 Task: Check the percentage active listings of tub shower in the last 3 years.
Action: Mouse moved to (936, 207)
Screenshot: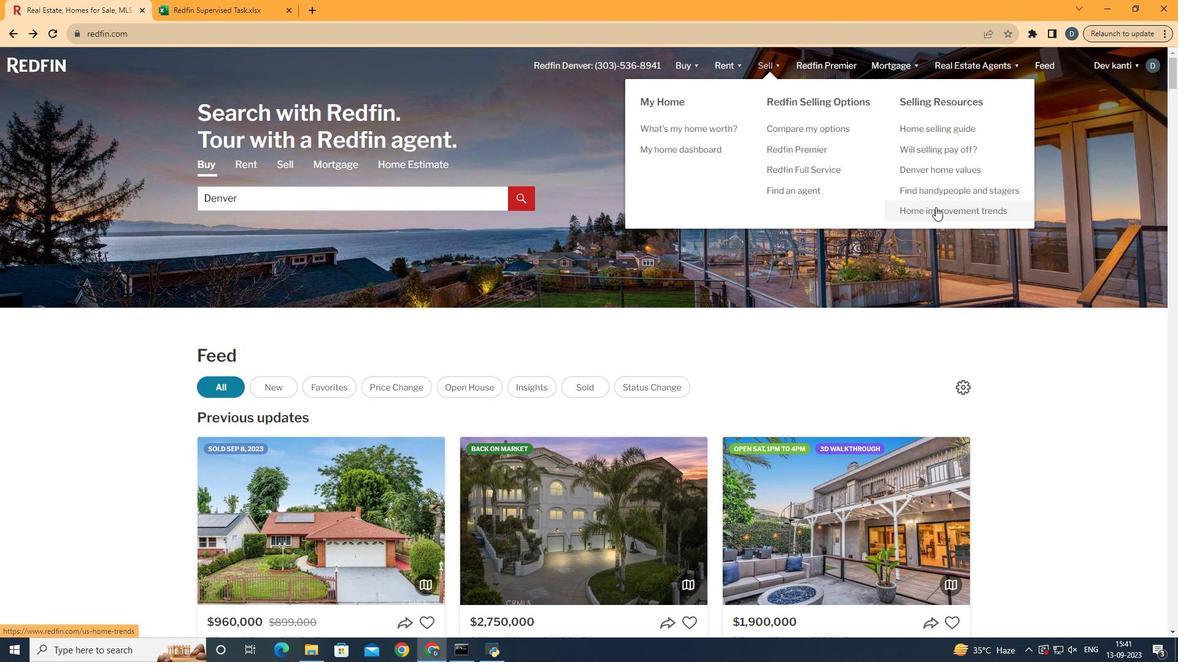 
Action: Mouse pressed left at (936, 207)
Screenshot: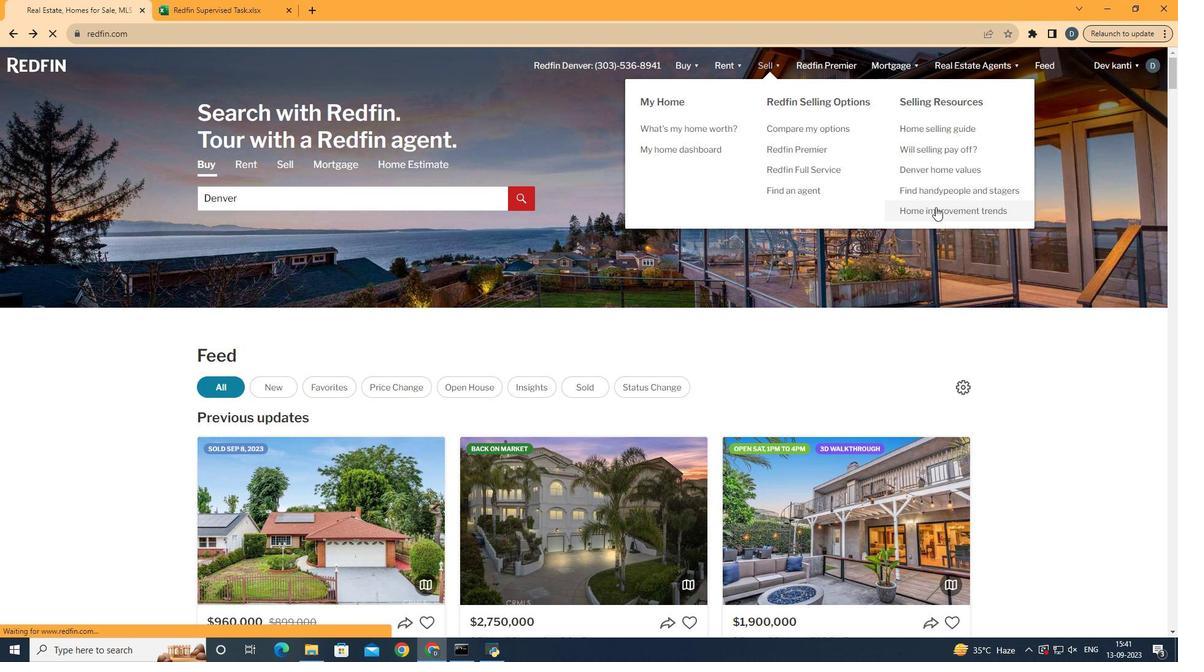 
Action: Mouse moved to (287, 233)
Screenshot: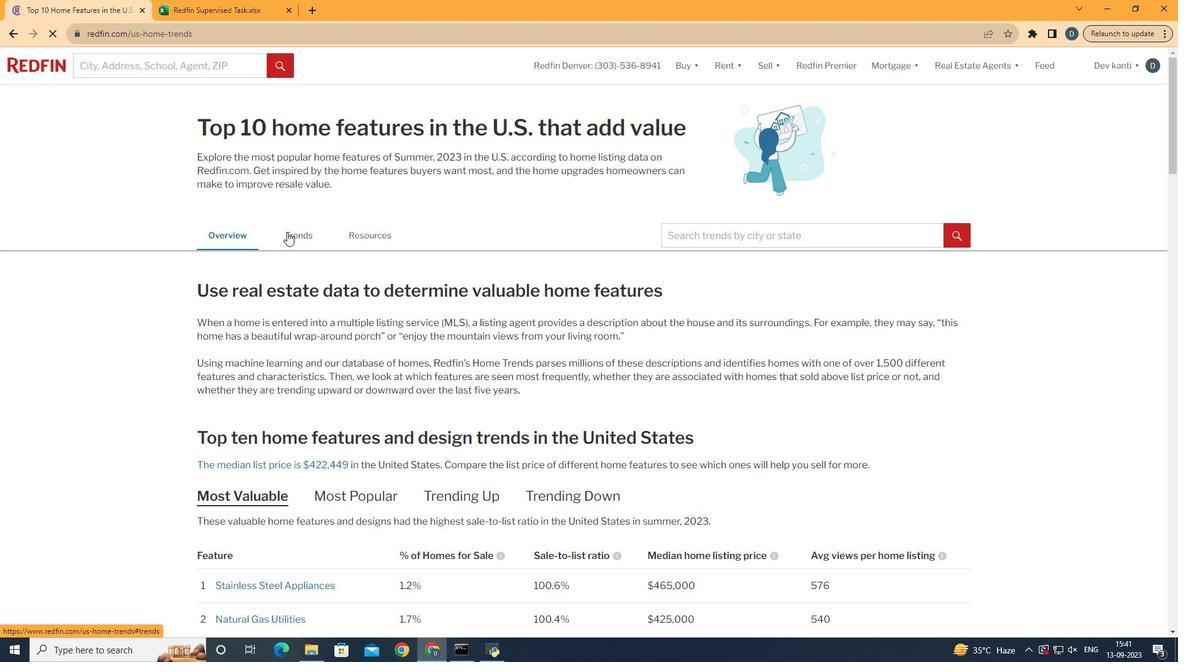 
Action: Mouse pressed left at (287, 233)
Screenshot: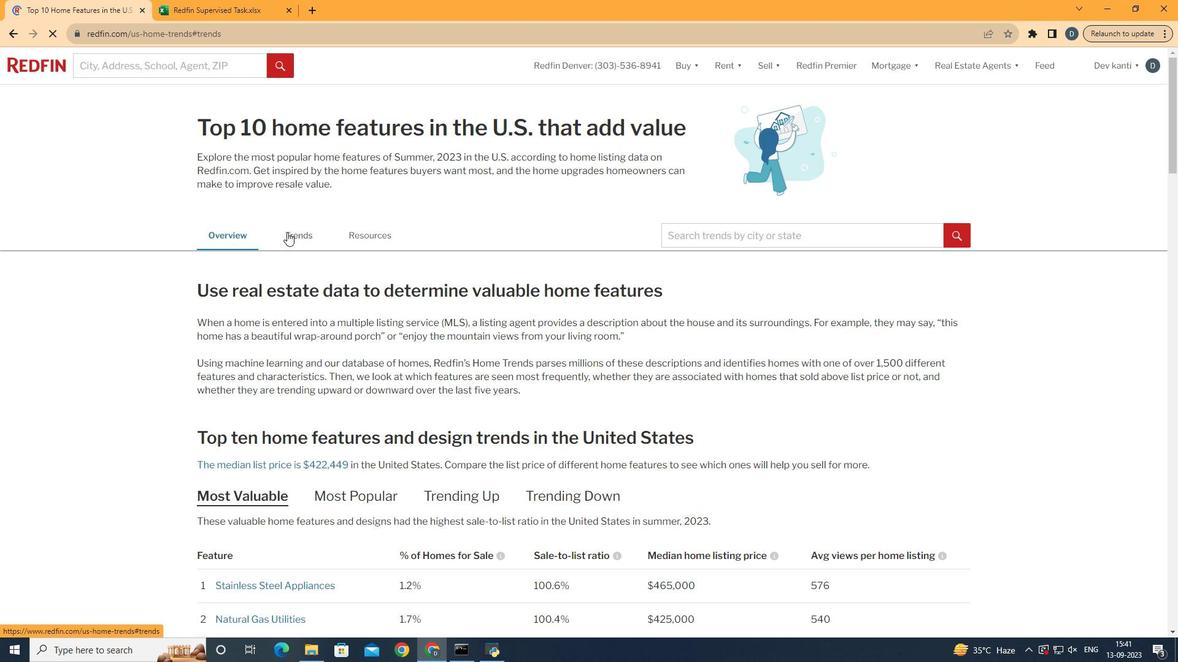 
Action: Mouse moved to (474, 331)
Screenshot: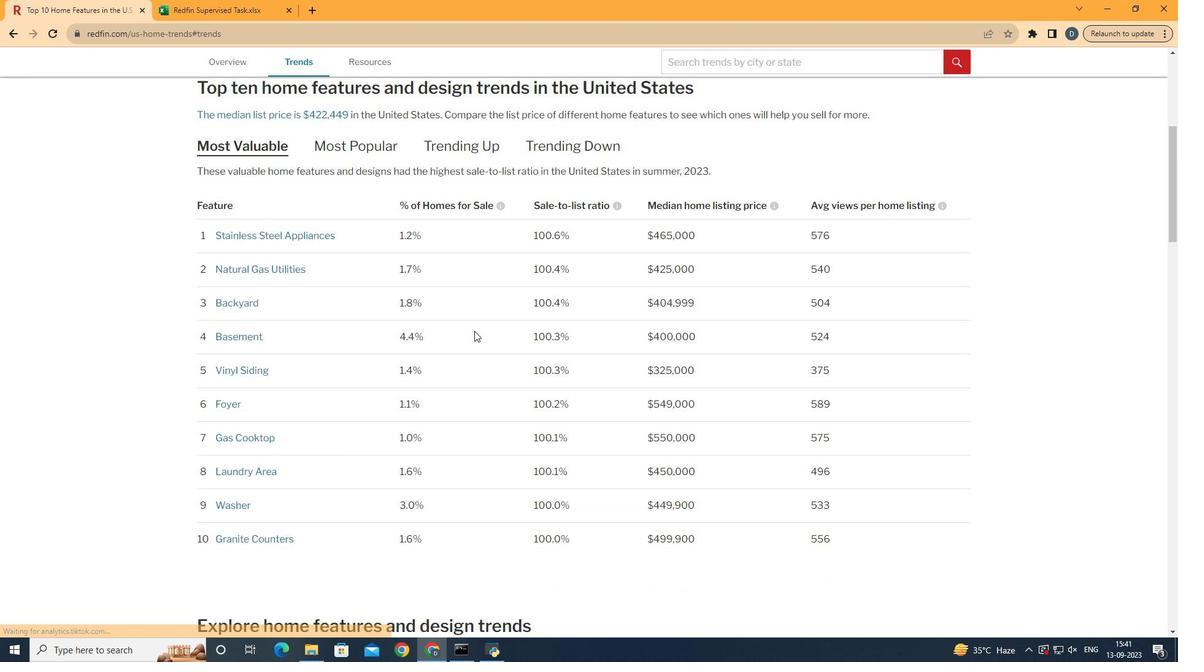 
Action: Mouse scrolled (474, 331) with delta (0, 0)
Screenshot: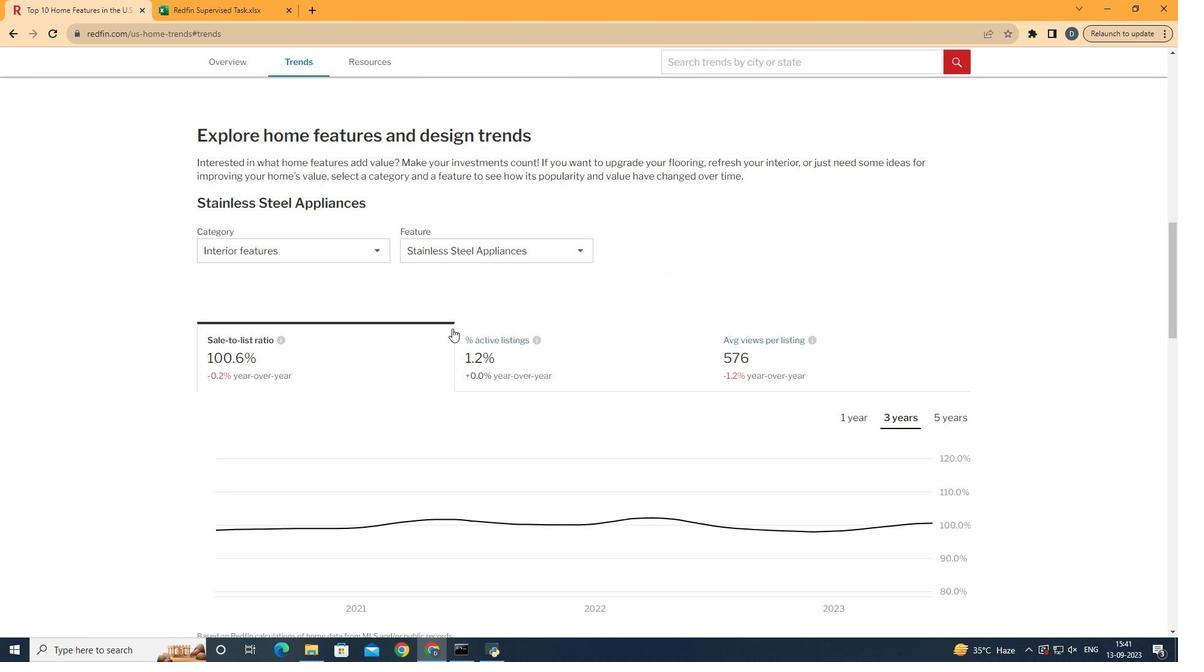 
Action: Mouse scrolled (474, 331) with delta (0, 0)
Screenshot: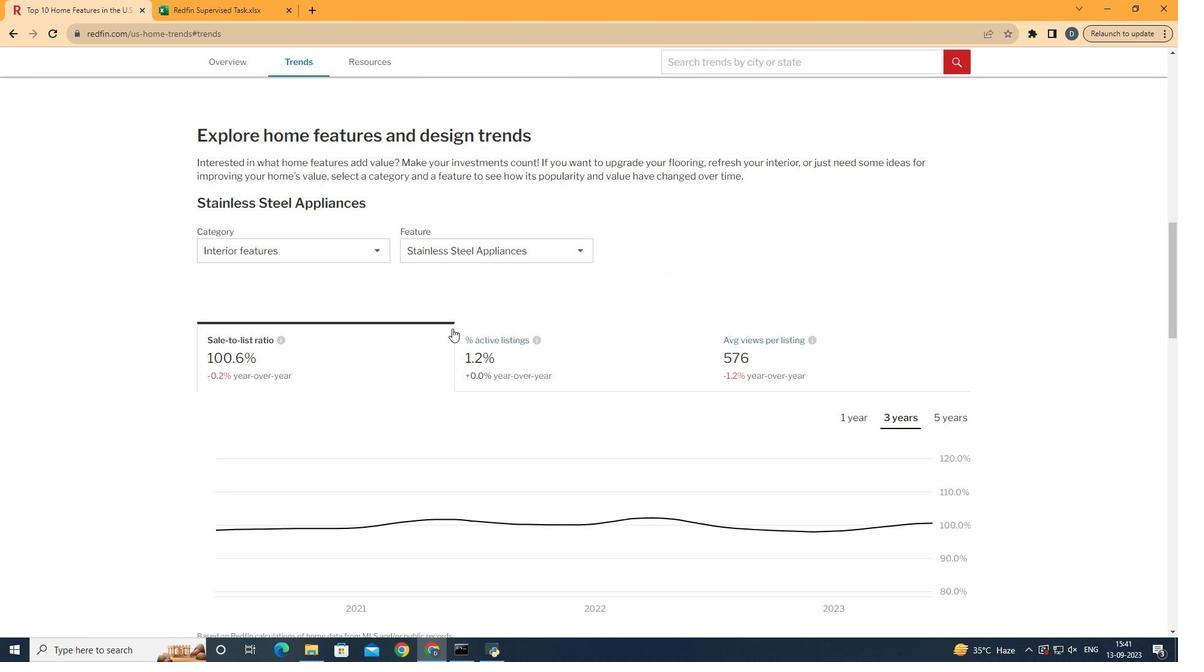 
Action: Mouse scrolled (474, 331) with delta (0, 0)
Screenshot: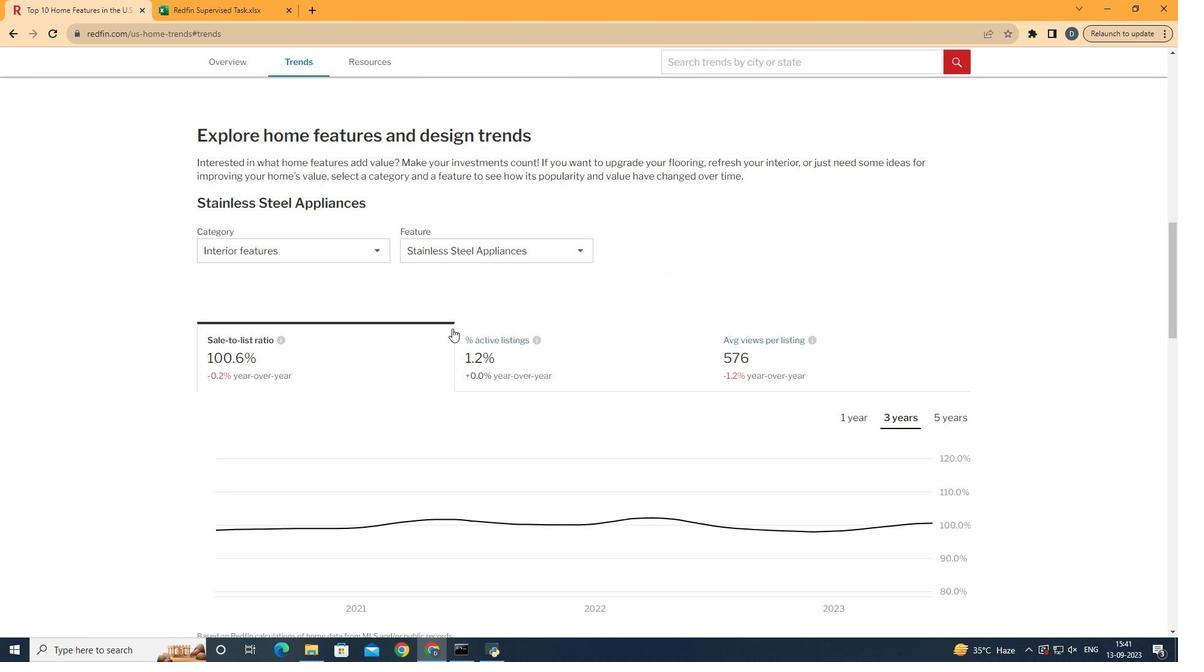 
Action: Mouse scrolled (474, 330) with delta (0, -1)
Screenshot: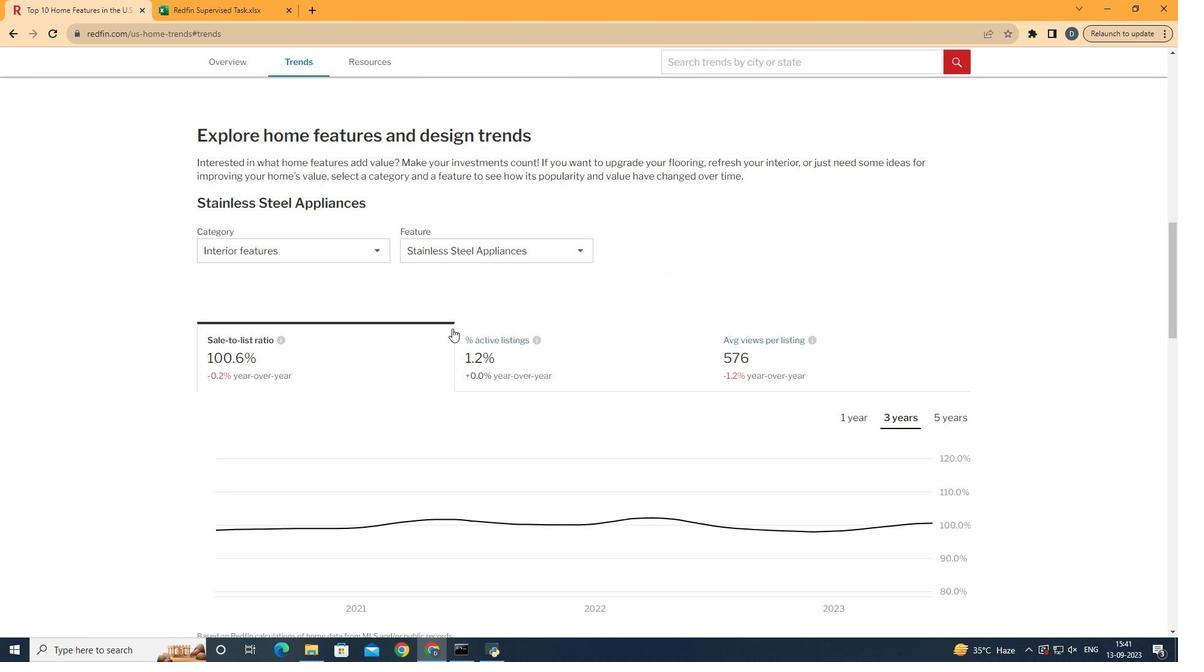 
Action: Mouse scrolled (474, 331) with delta (0, 0)
Screenshot: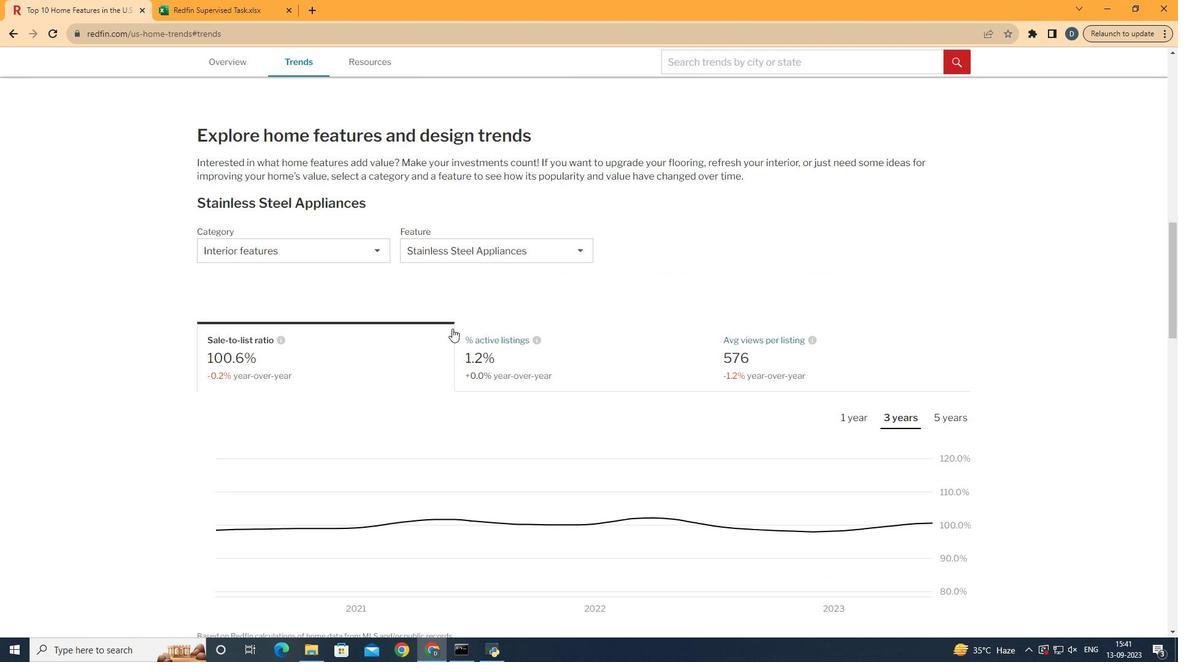 
Action: Mouse scrolled (474, 331) with delta (0, 0)
Screenshot: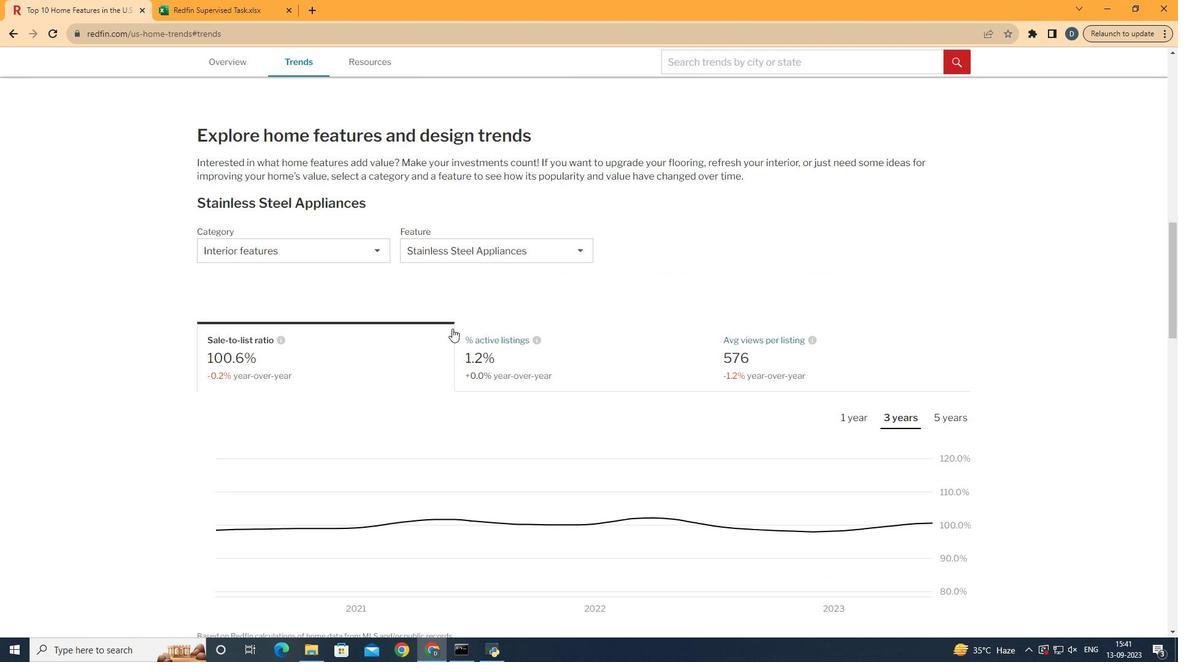 
Action: Mouse scrolled (474, 331) with delta (0, 0)
Screenshot: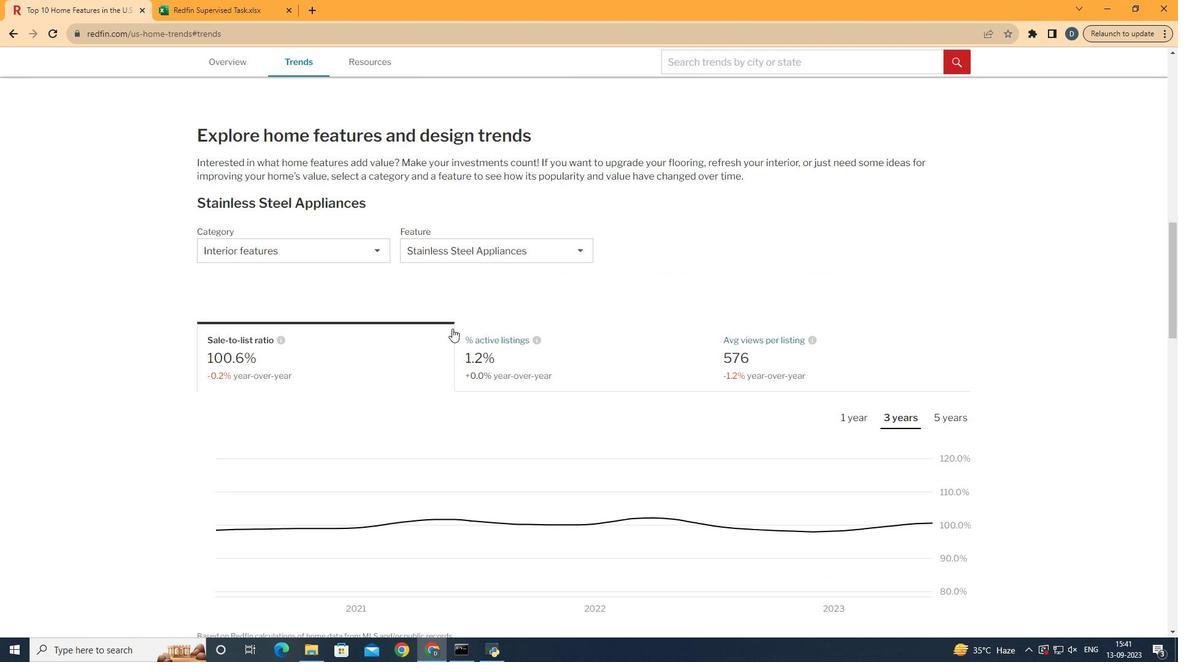 
Action: Mouse moved to (324, 257)
Screenshot: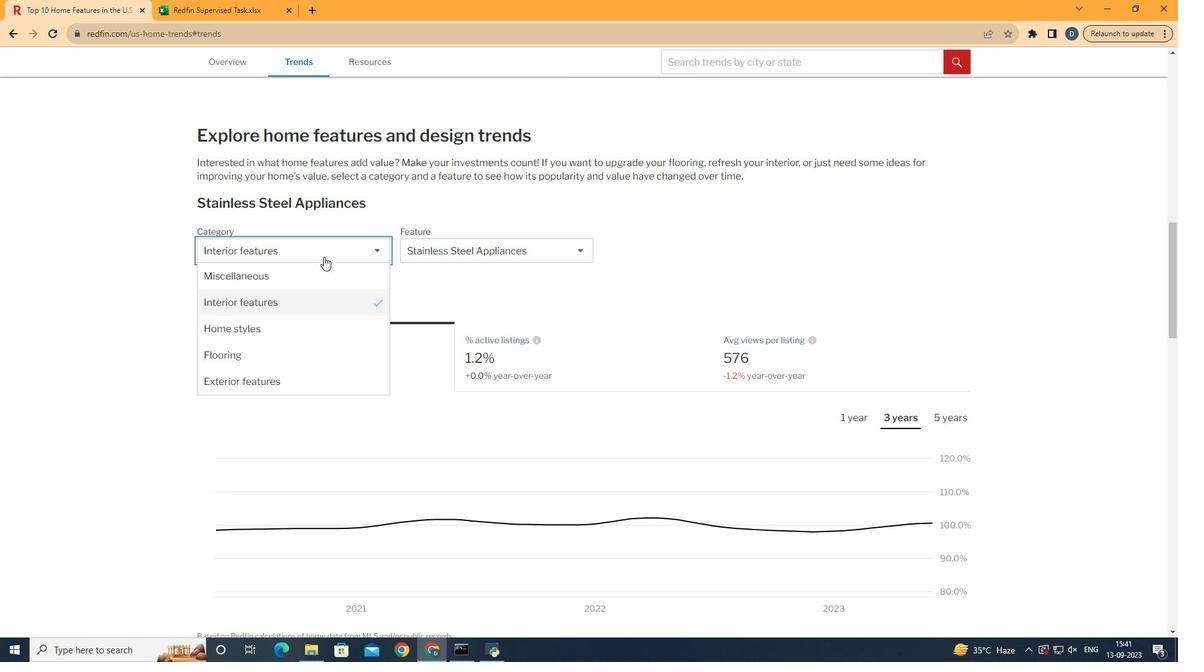 
Action: Mouse pressed left at (324, 257)
Screenshot: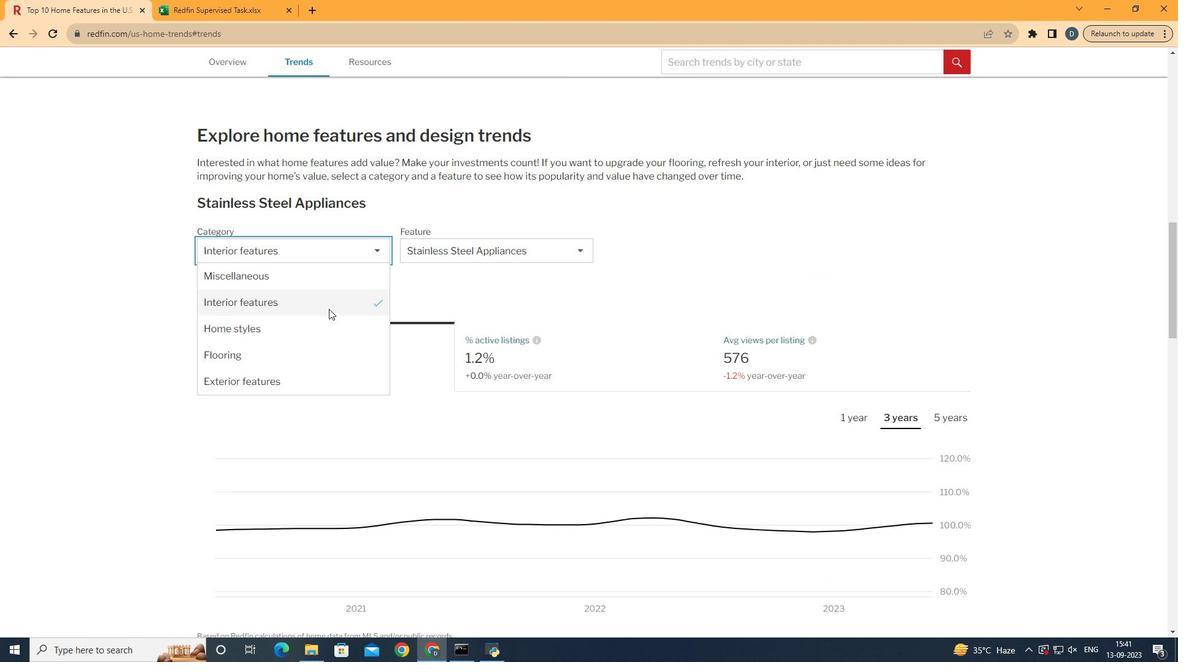 
Action: Mouse moved to (332, 317)
Screenshot: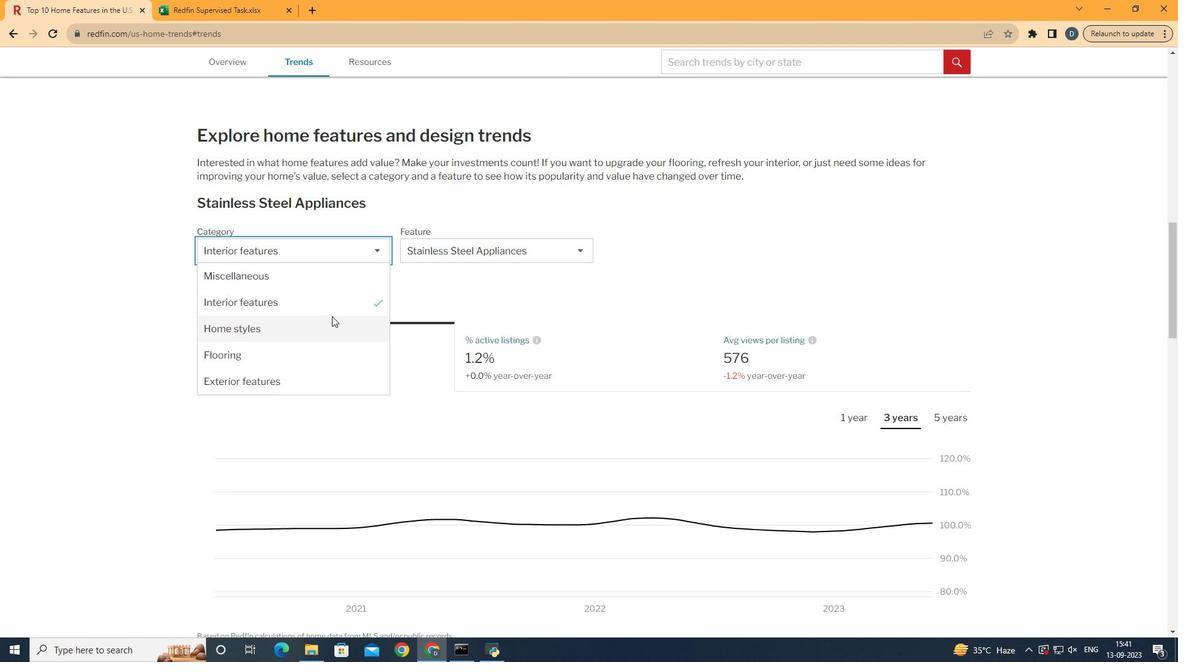 
Action: Mouse pressed left at (332, 317)
Screenshot: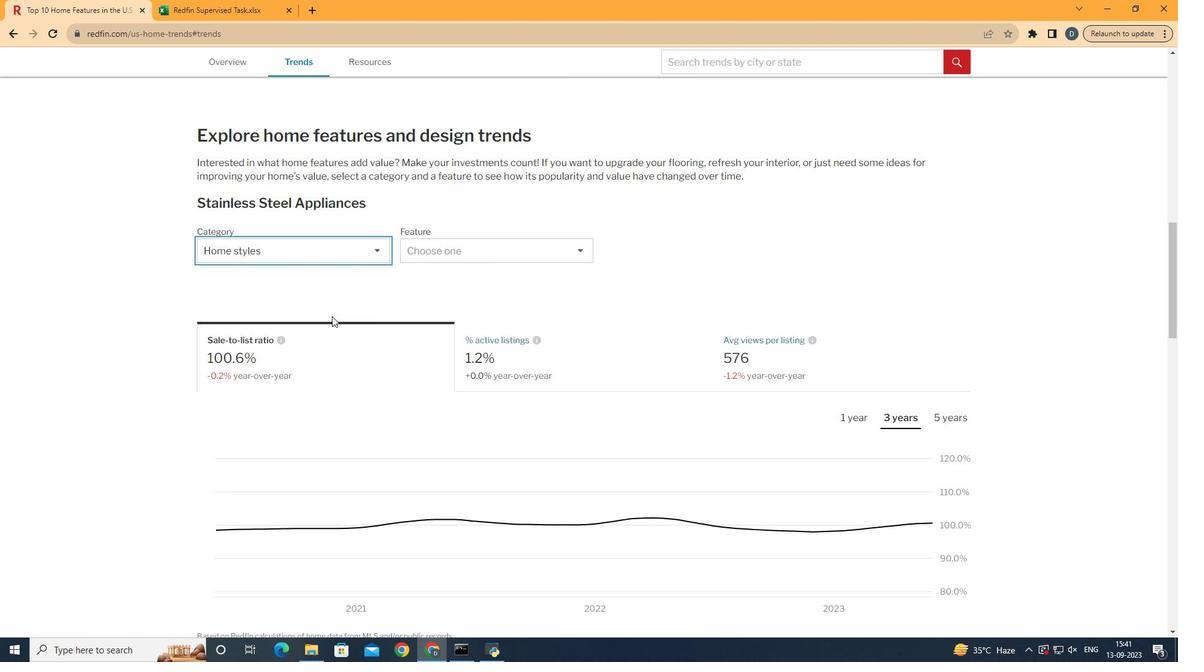 
Action: Mouse moved to (347, 250)
Screenshot: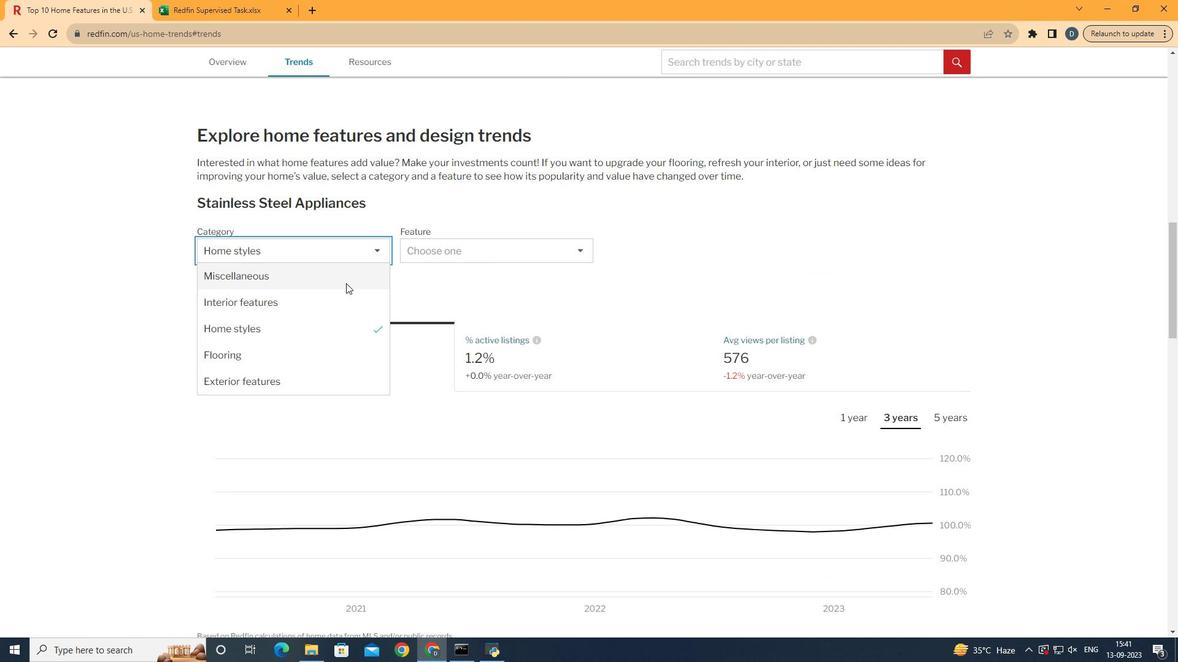 
Action: Mouse pressed left at (347, 250)
Screenshot: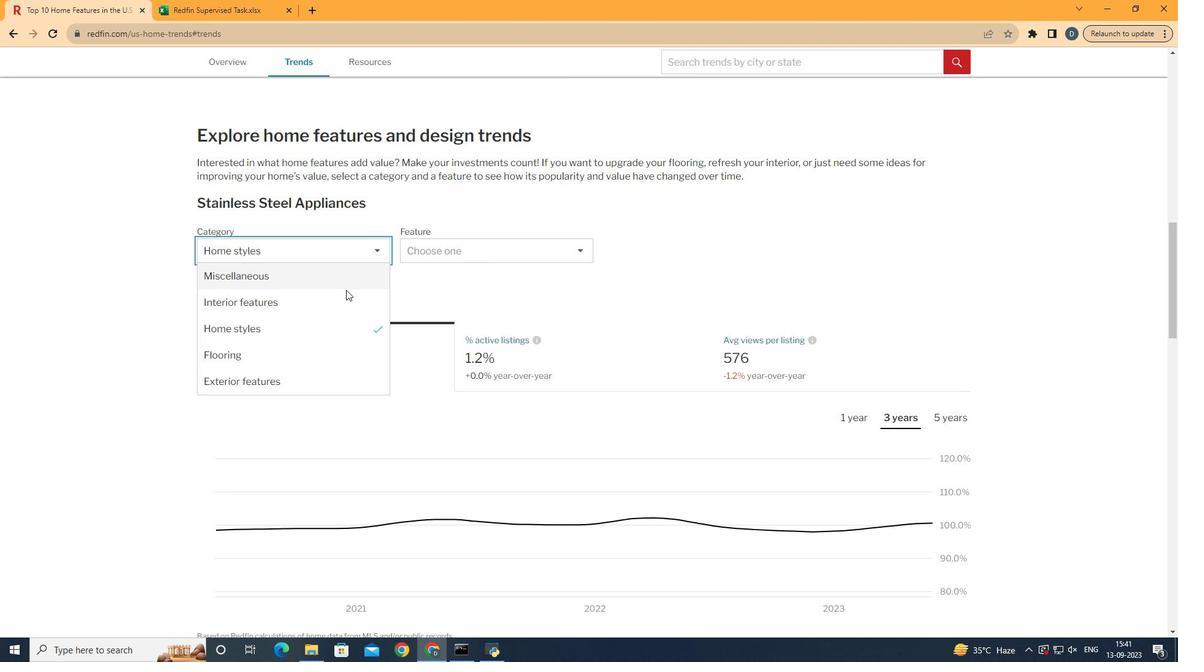 
Action: Mouse moved to (346, 292)
Screenshot: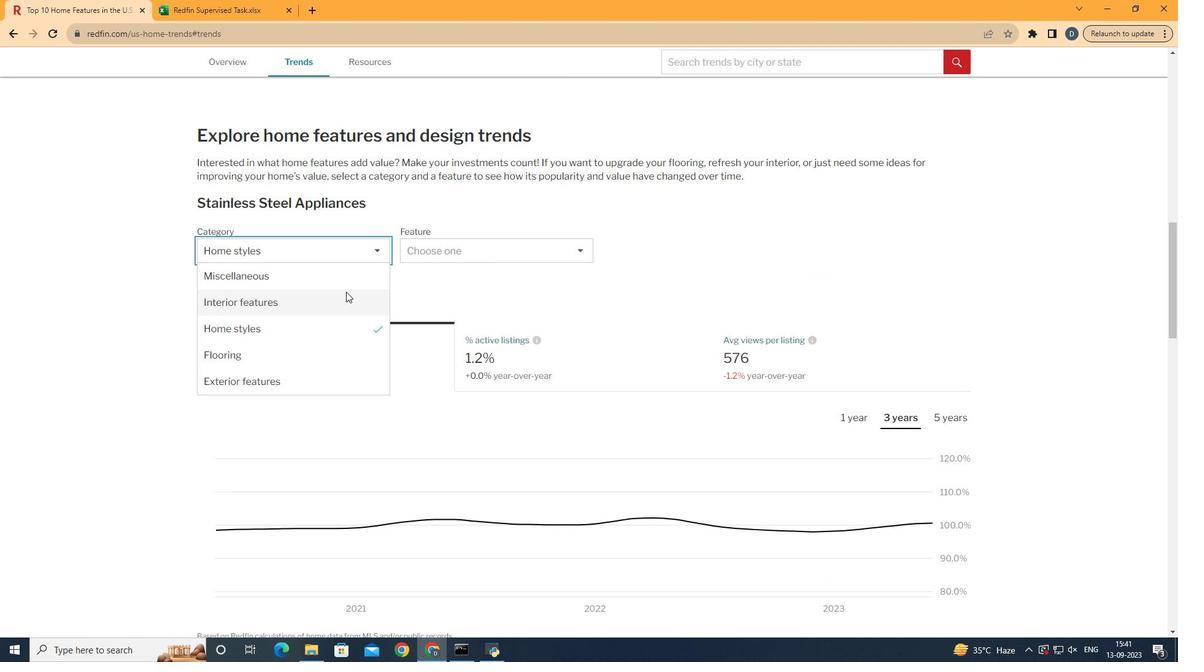 
Action: Mouse pressed left at (346, 292)
Screenshot: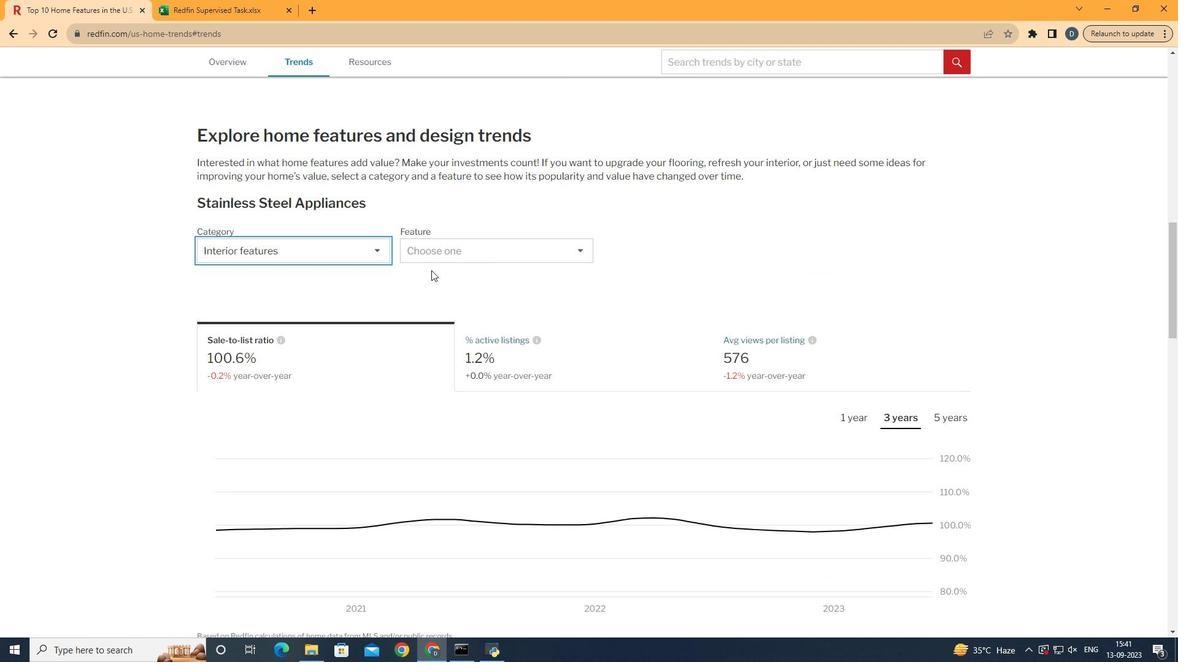 
Action: Mouse moved to (526, 239)
Screenshot: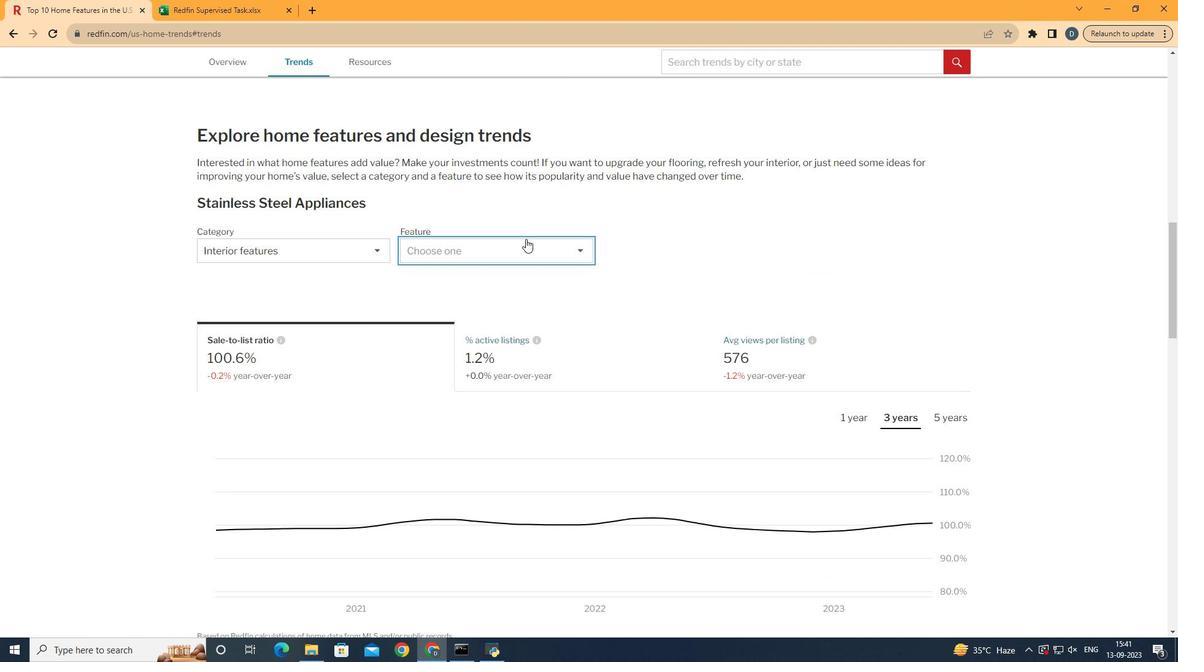 
Action: Mouse pressed left at (526, 239)
Screenshot: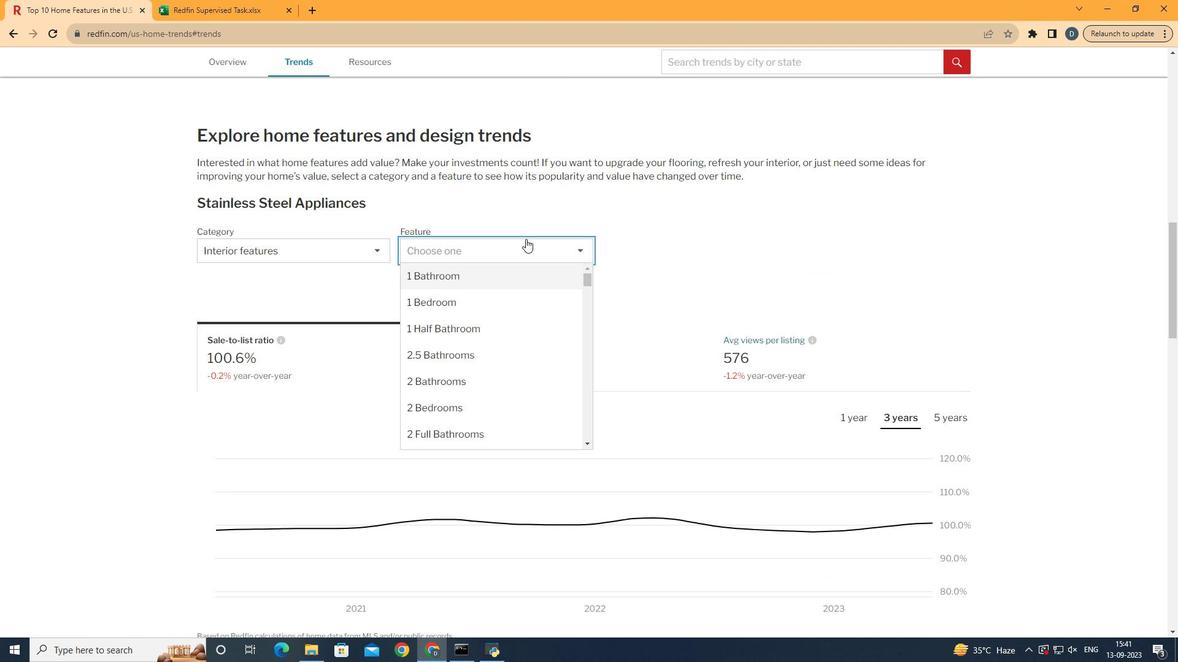 
Action: Mouse moved to (539, 342)
Screenshot: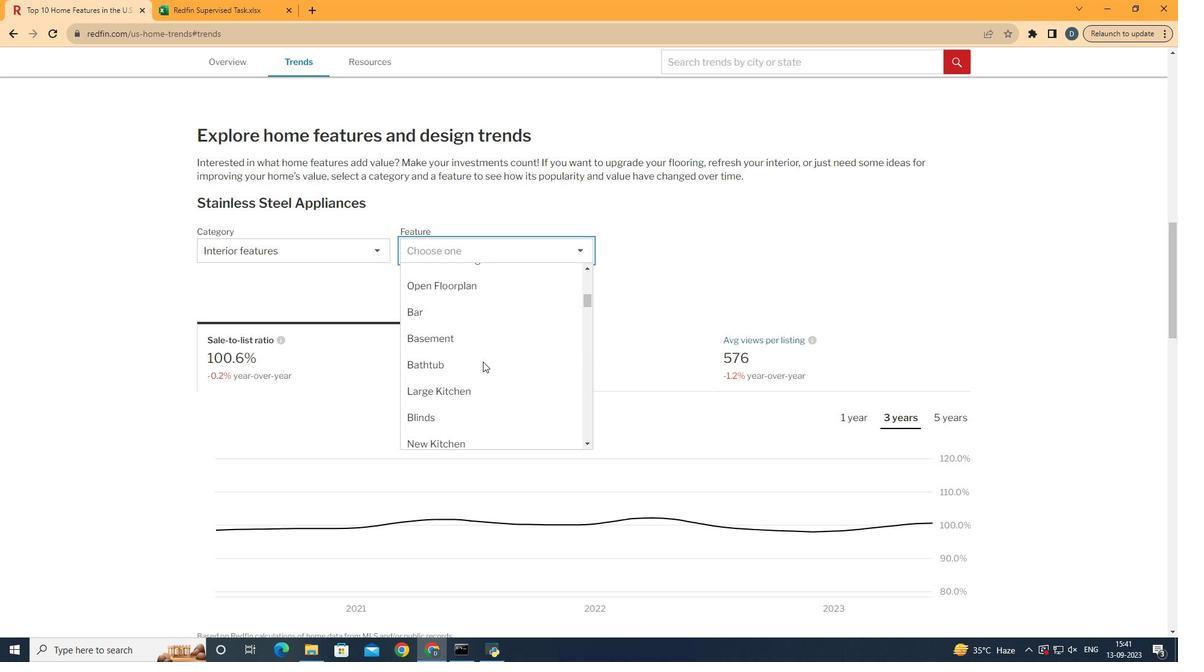 
Action: Mouse scrolled (539, 342) with delta (0, 0)
Screenshot: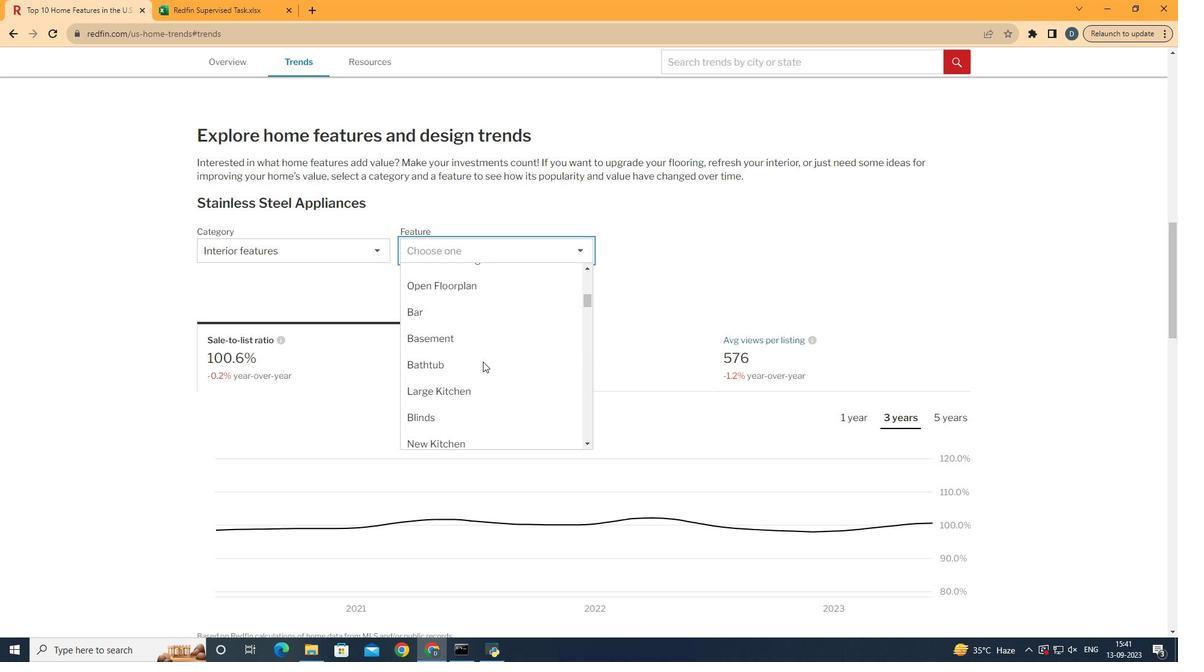 
Action: Mouse moved to (536, 344)
Screenshot: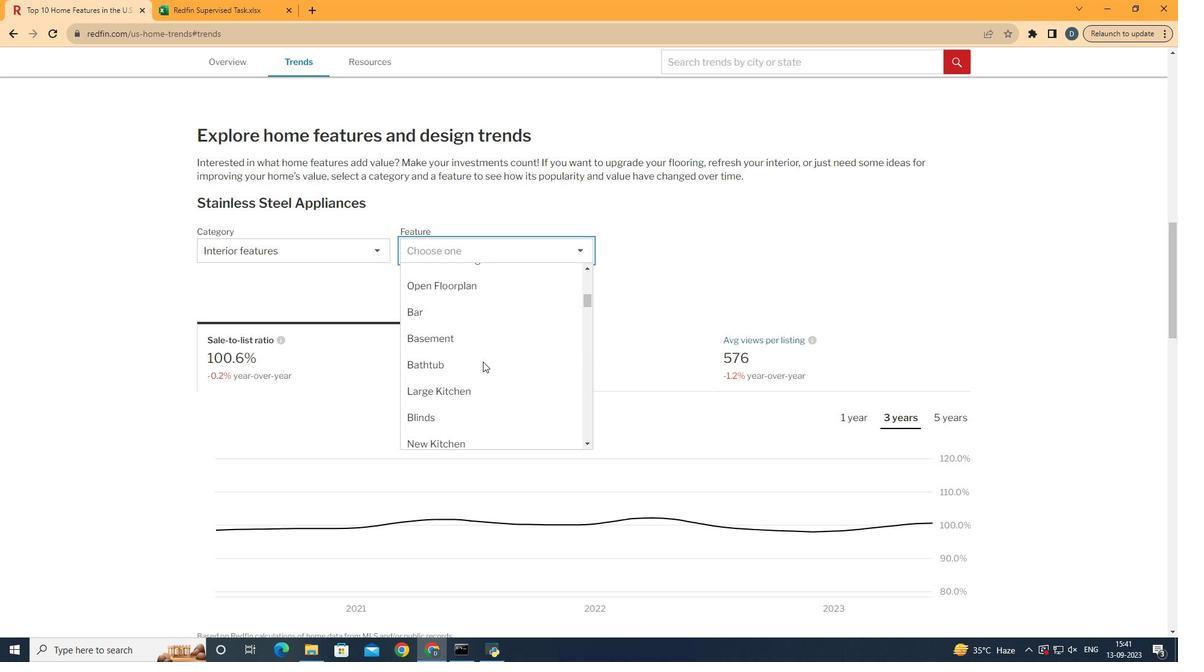 
Action: Mouse scrolled (536, 344) with delta (0, 0)
Screenshot: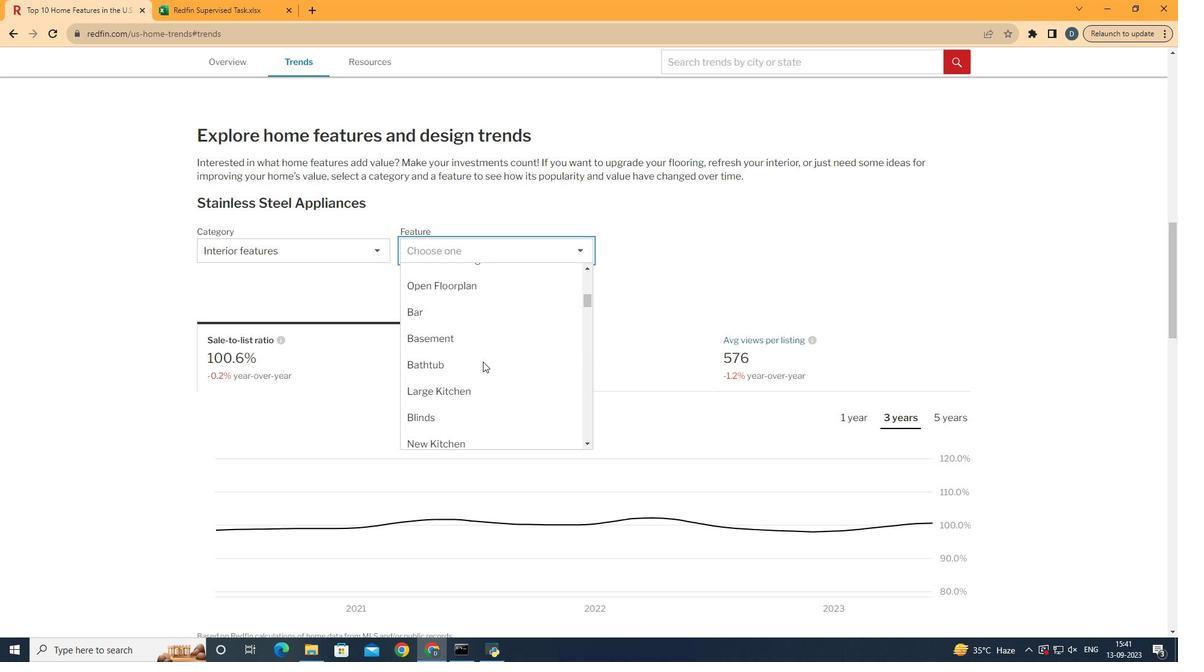 
Action: Mouse moved to (519, 351)
Screenshot: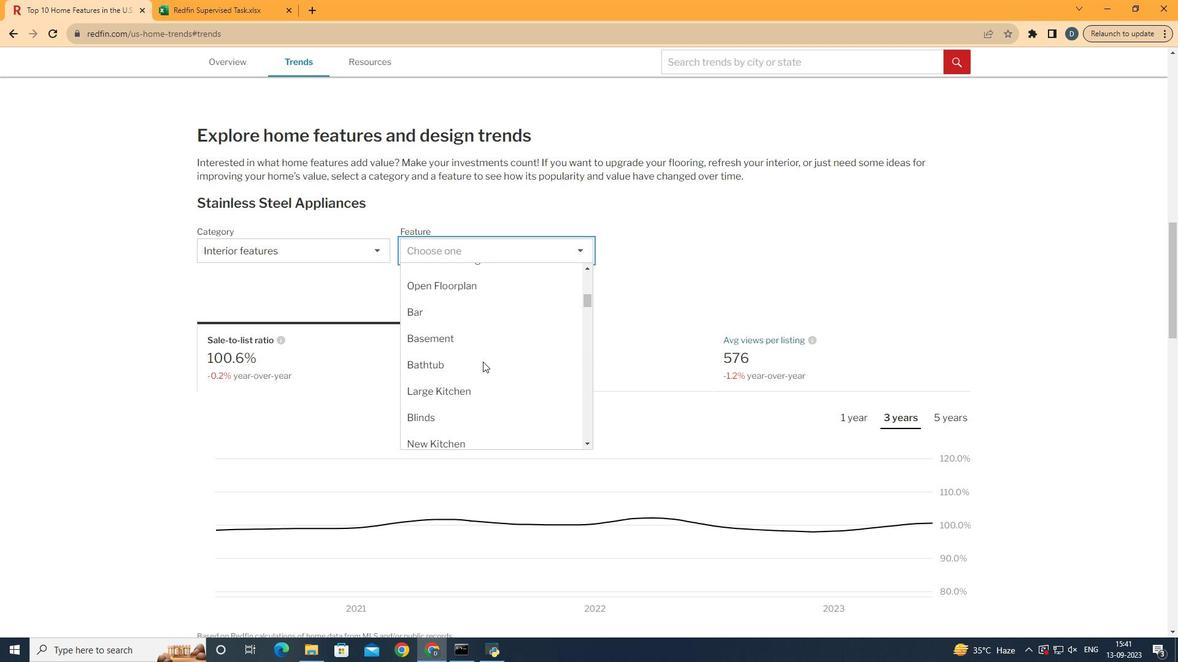 
Action: Mouse scrolled (519, 350) with delta (0, 0)
Screenshot: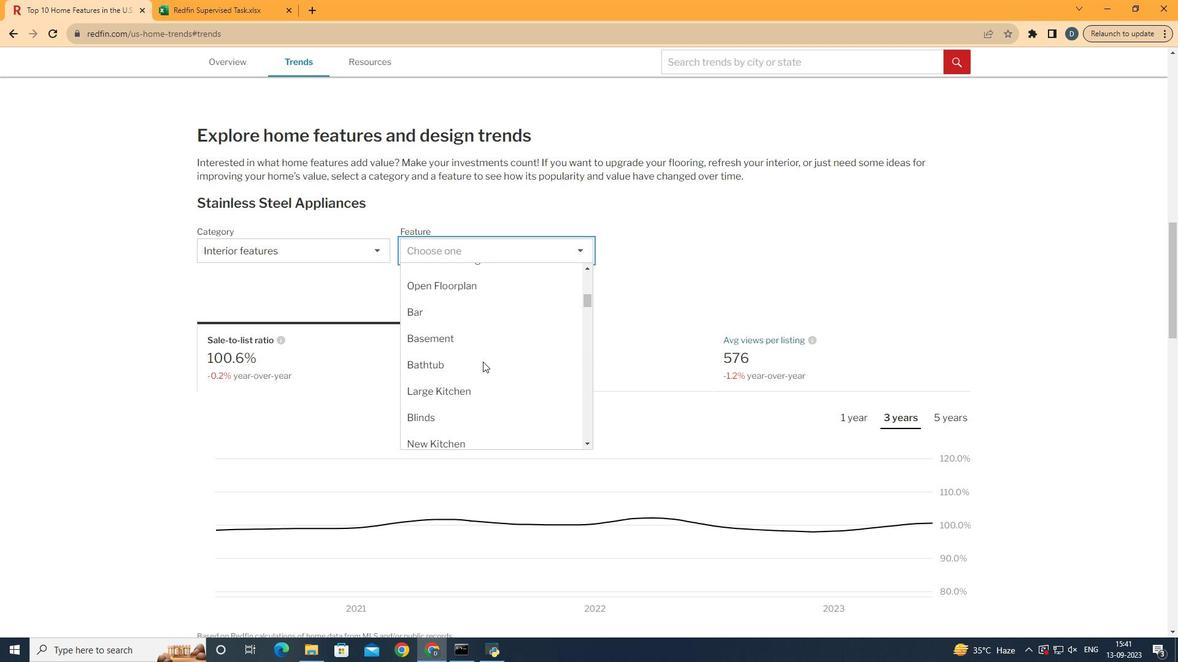 
Action: Mouse moved to (507, 355)
Screenshot: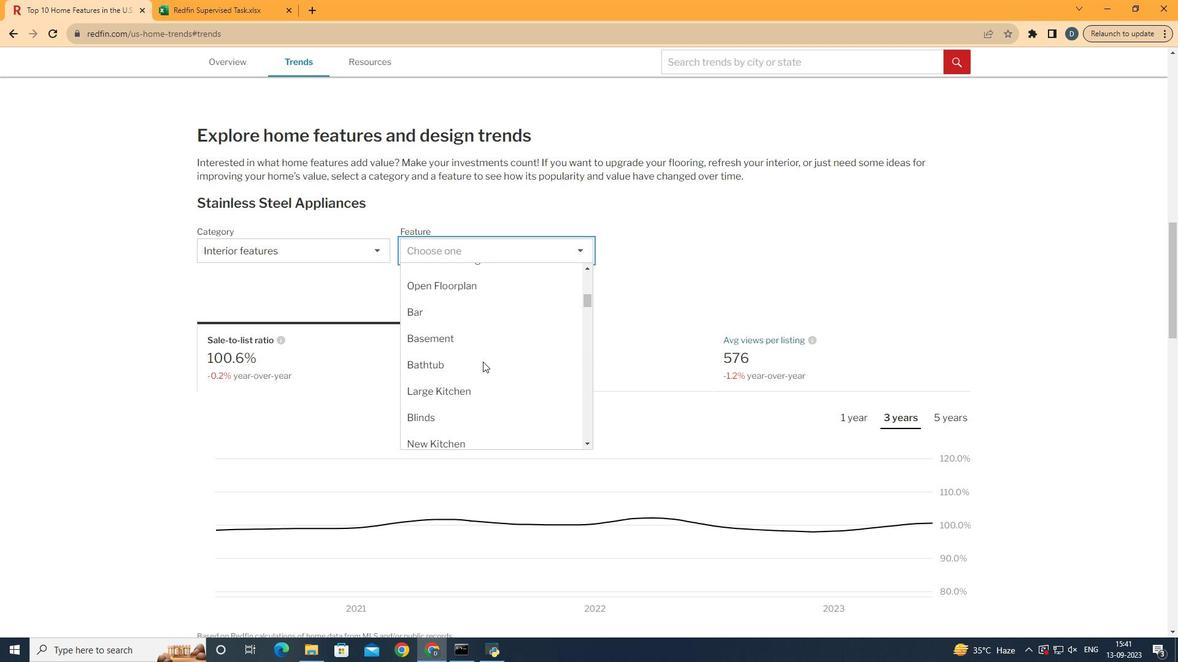 
Action: Mouse scrolled (507, 355) with delta (0, 0)
Screenshot: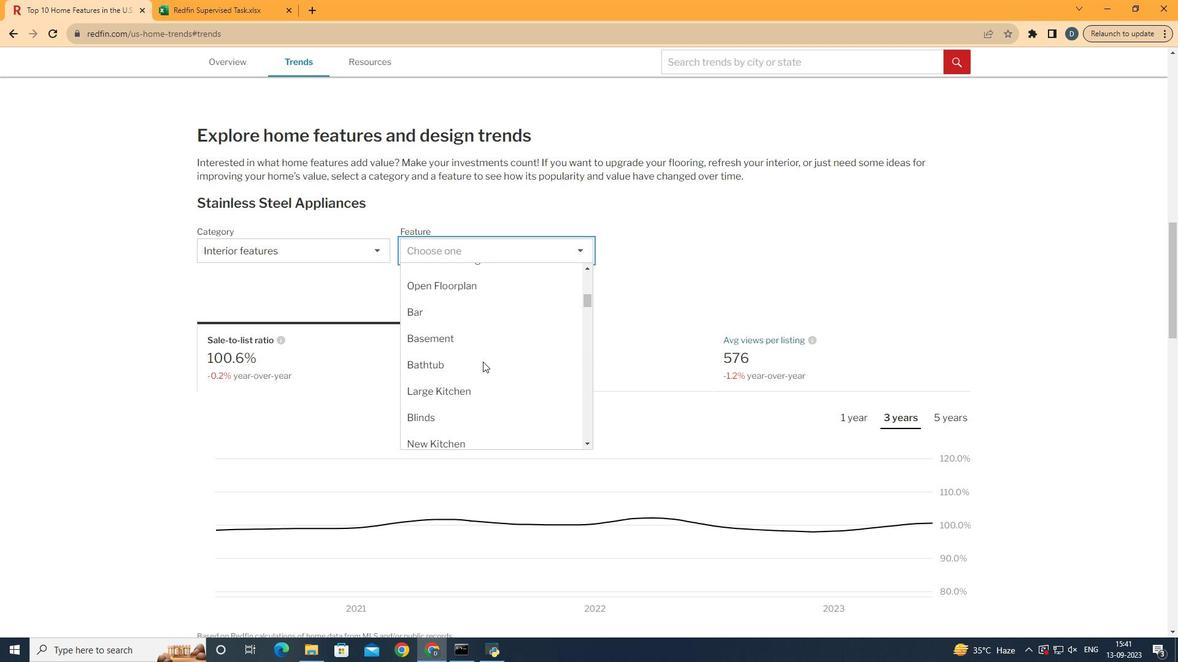 
Action: Mouse moved to (493, 359)
Screenshot: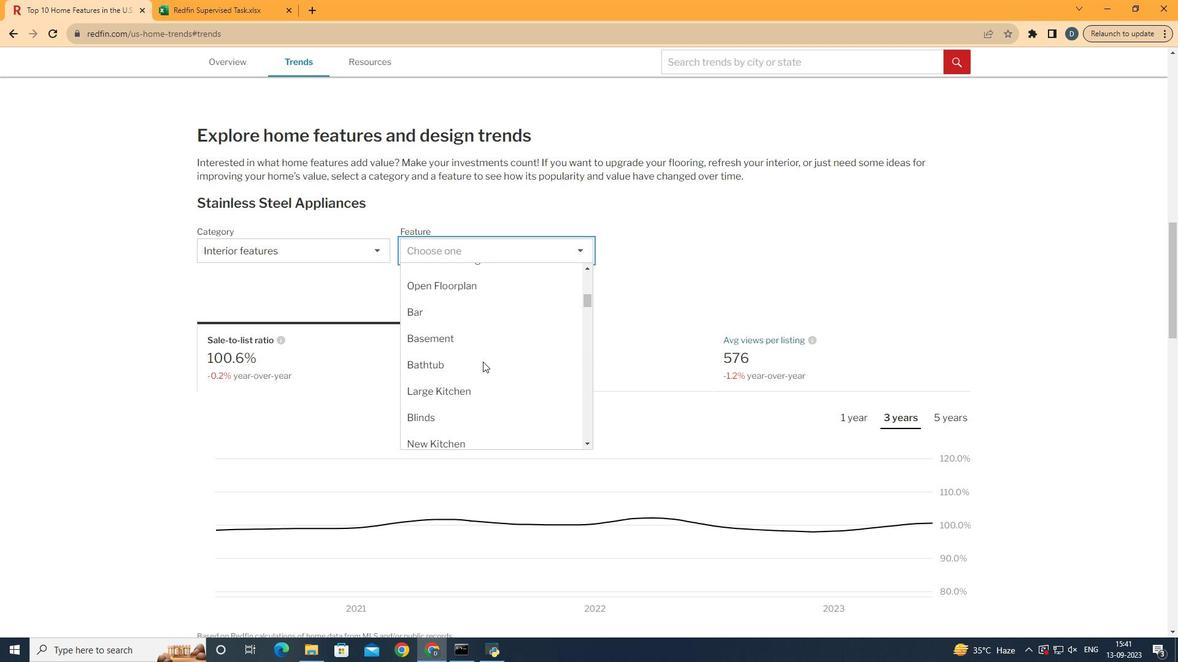 
Action: Mouse scrolled (493, 358) with delta (0, 0)
Screenshot: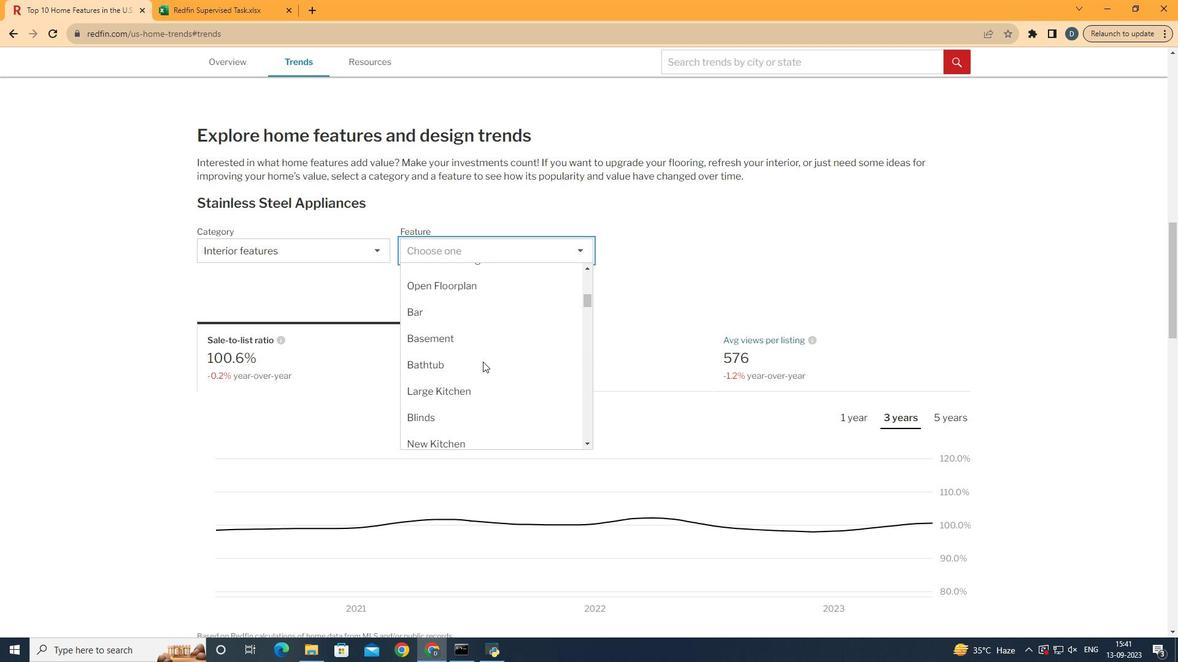 
Action: Mouse moved to (483, 362)
Screenshot: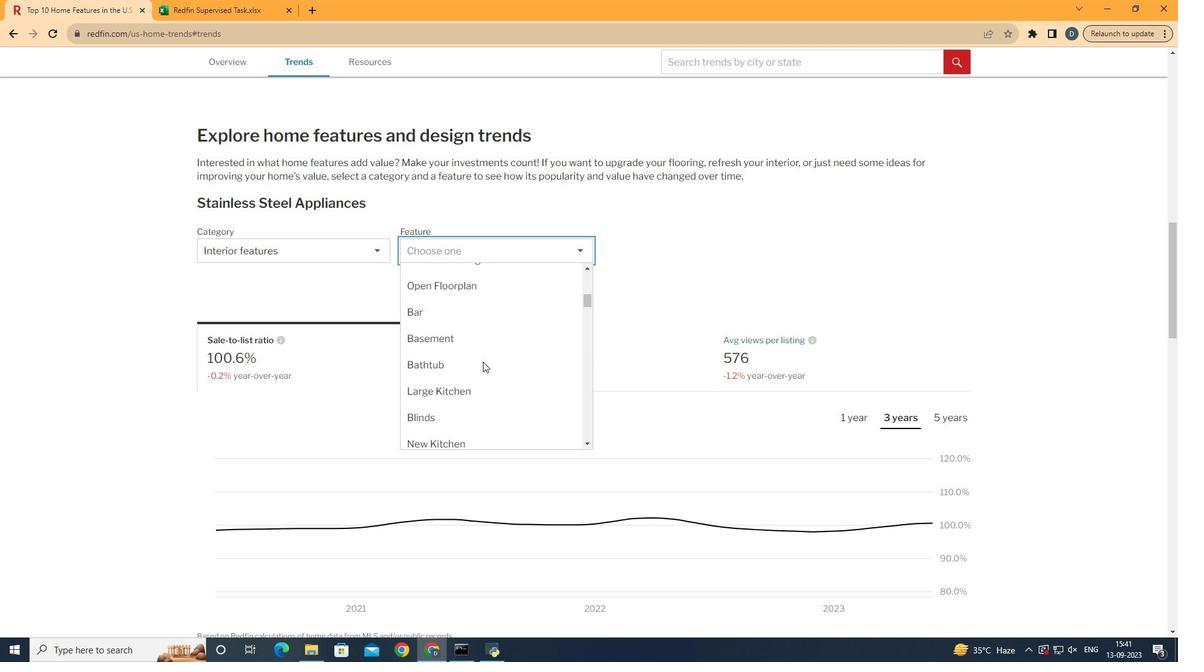 
Action: Mouse scrolled (483, 362) with delta (0, 0)
Screenshot: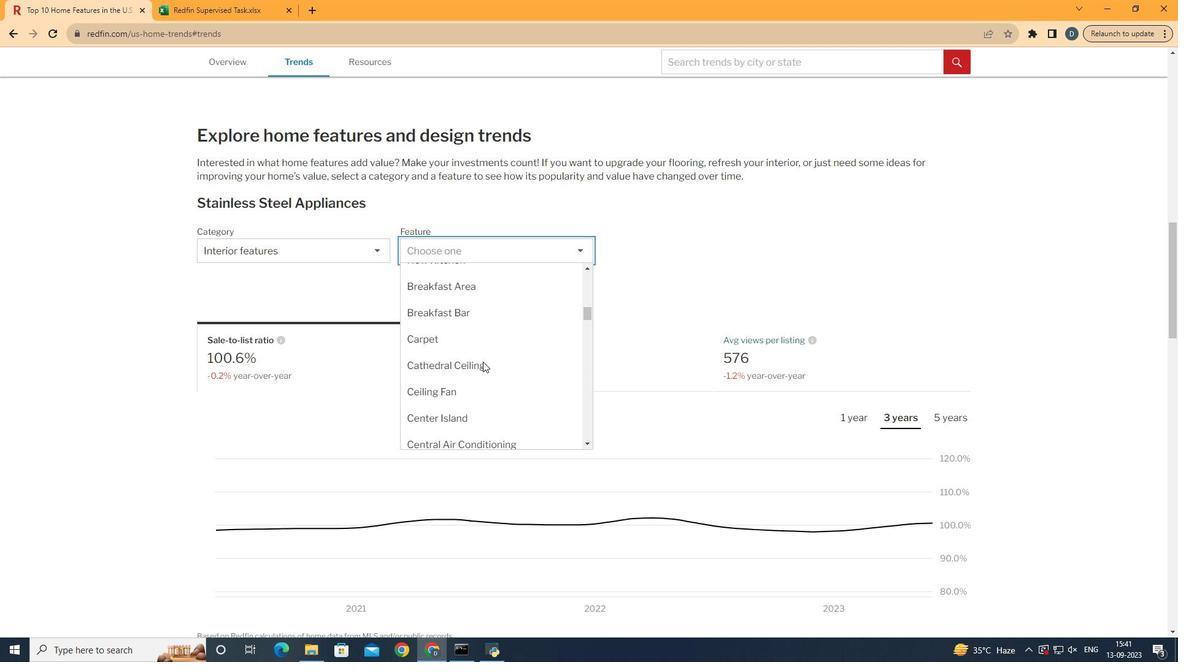 
Action: Mouse scrolled (483, 362) with delta (0, 0)
Screenshot: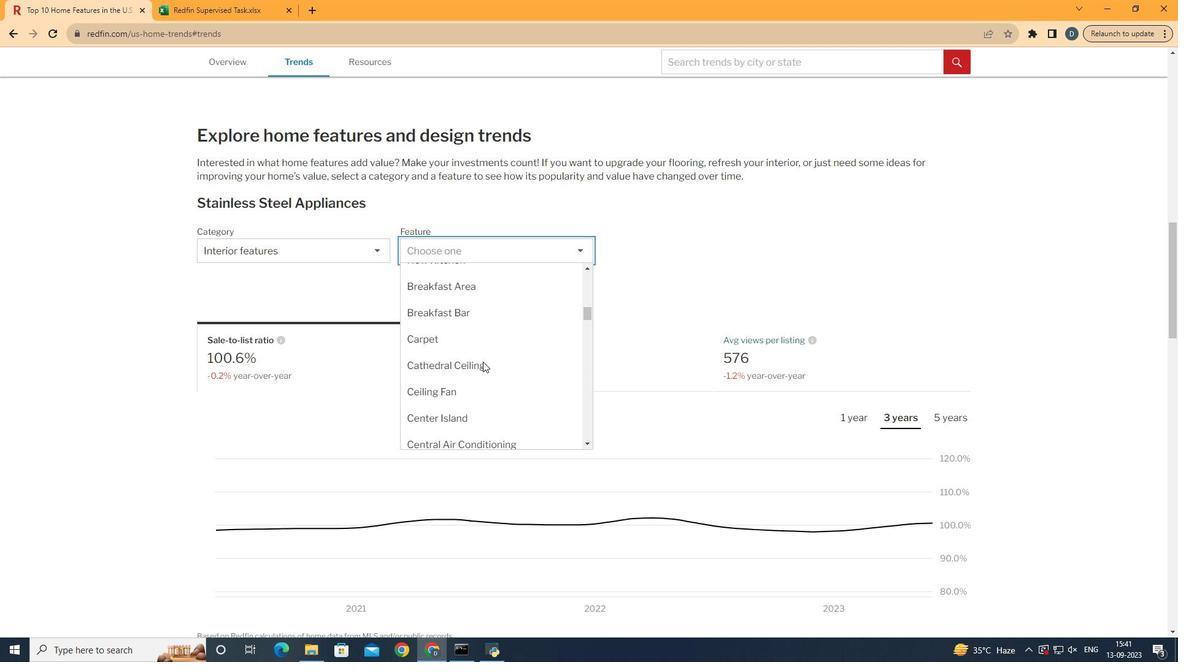 
Action: Mouse scrolled (483, 362) with delta (0, 0)
Screenshot: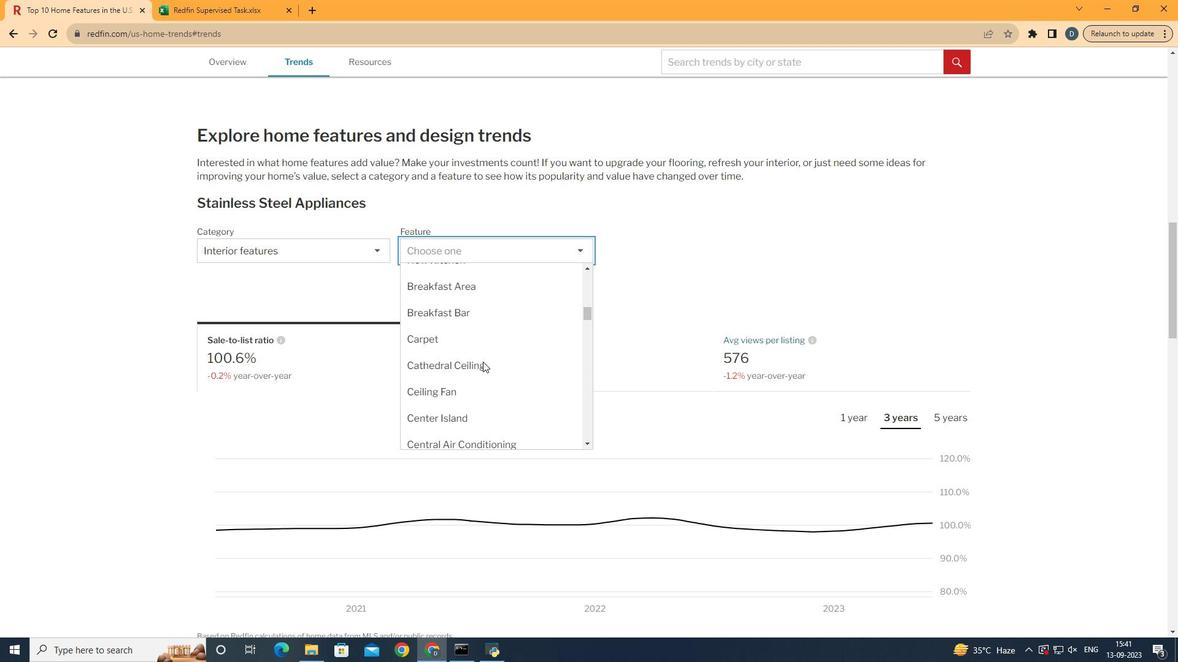 
Action: Mouse scrolled (483, 362) with delta (0, 0)
Screenshot: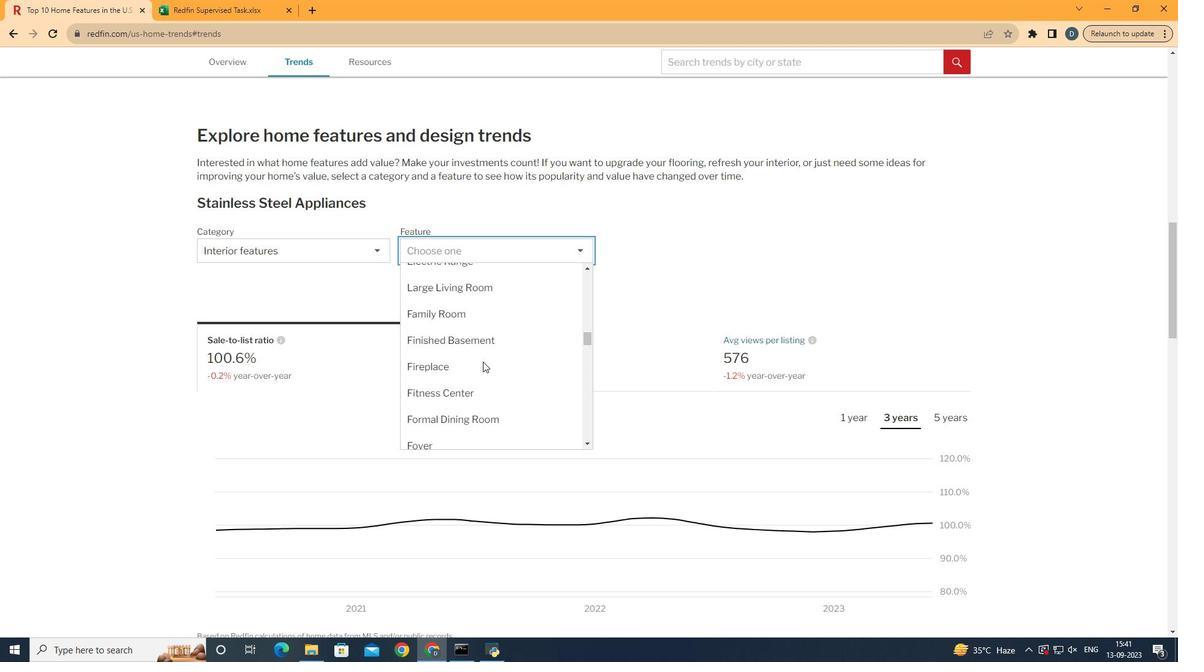 
Action: Mouse scrolled (483, 362) with delta (0, 0)
Screenshot: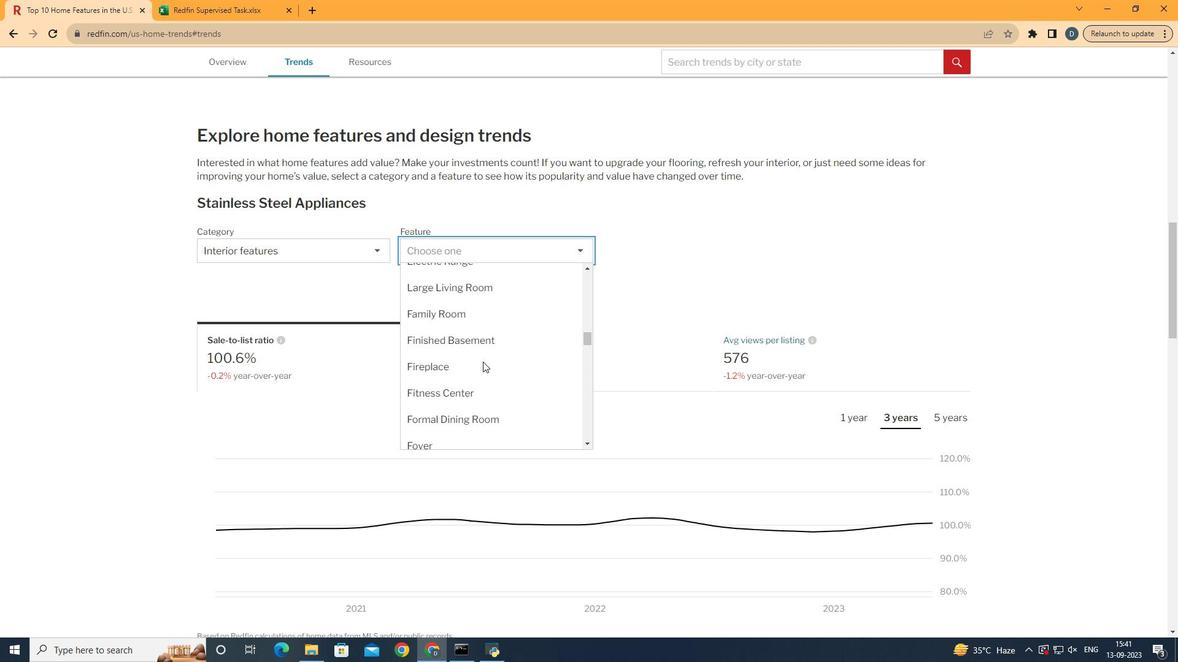 
Action: Mouse scrolled (483, 362) with delta (0, 0)
Screenshot: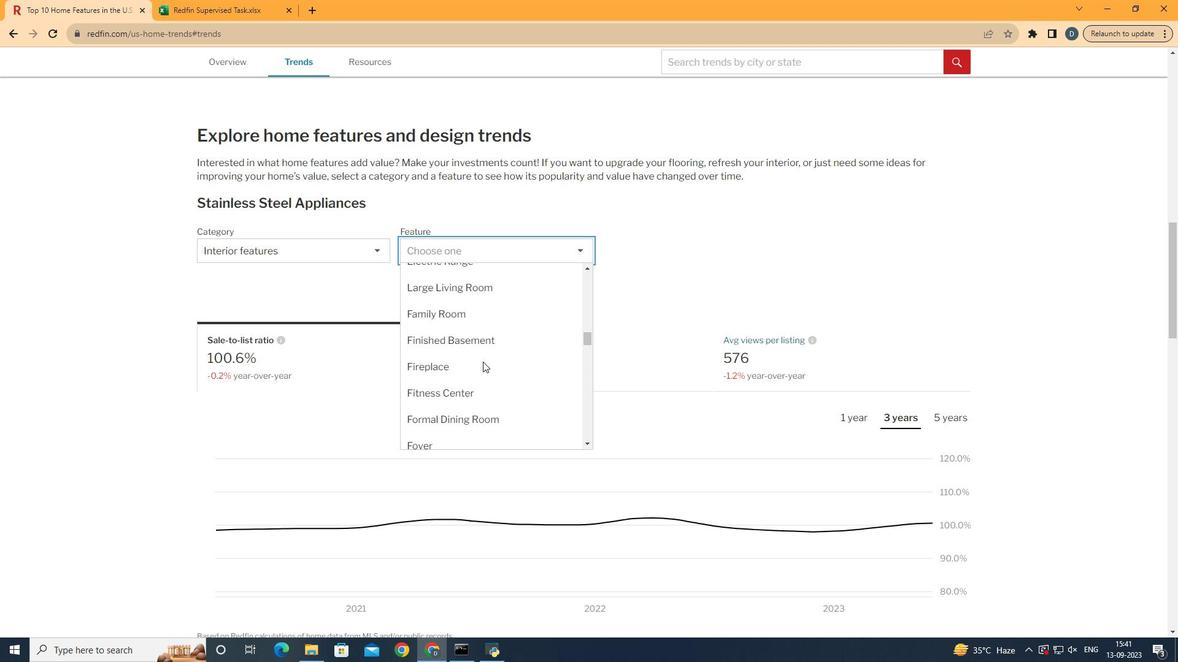 
Action: Mouse scrolled (483, 362) with delta (0, 0)
Screenshot: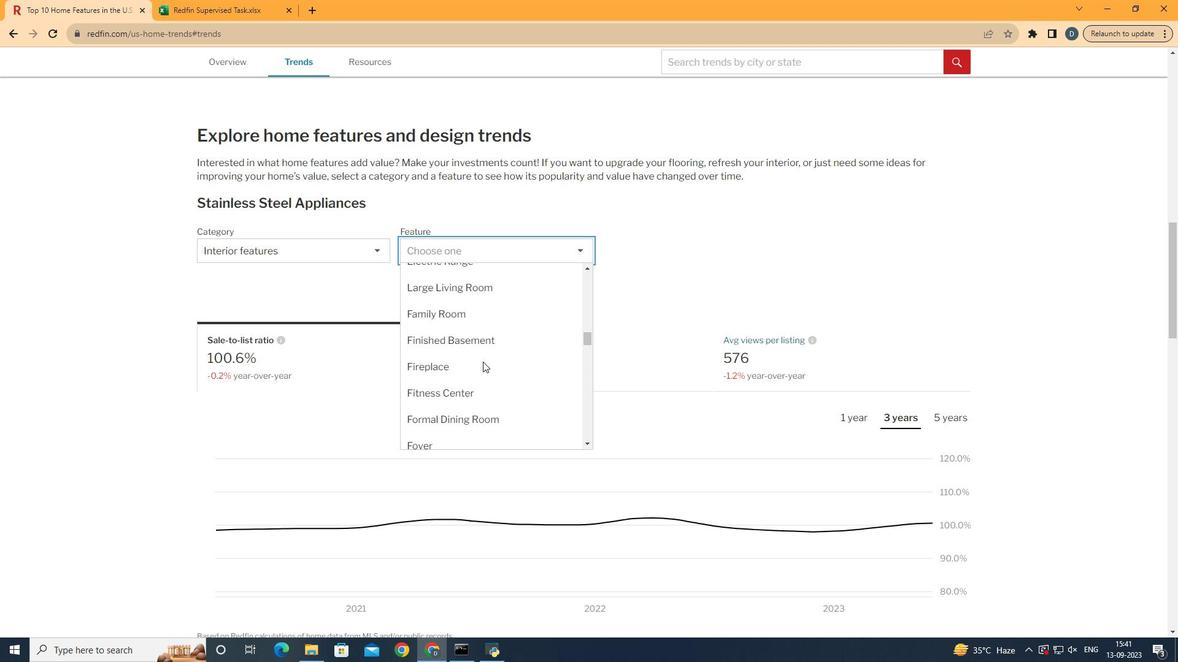 
Action: Mouse scrolled (483, 362) with delta (0, 0)
Screenshot: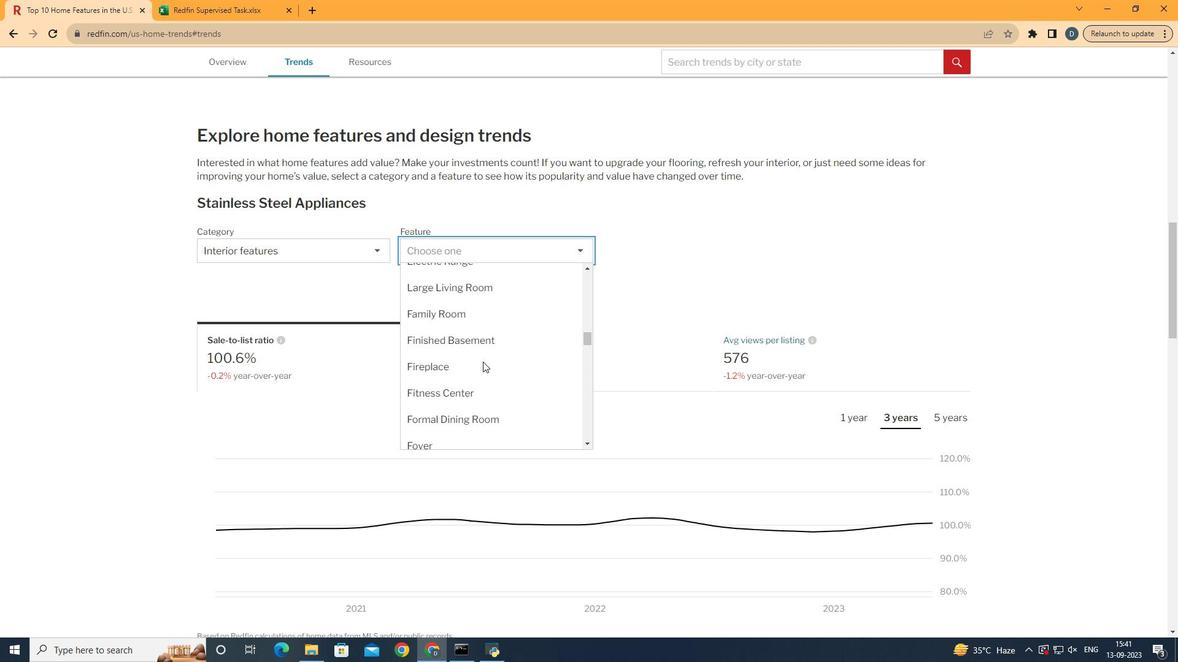 
Action: Mouse scrolled (483, 362) with delta (0, 0)
Screenshot: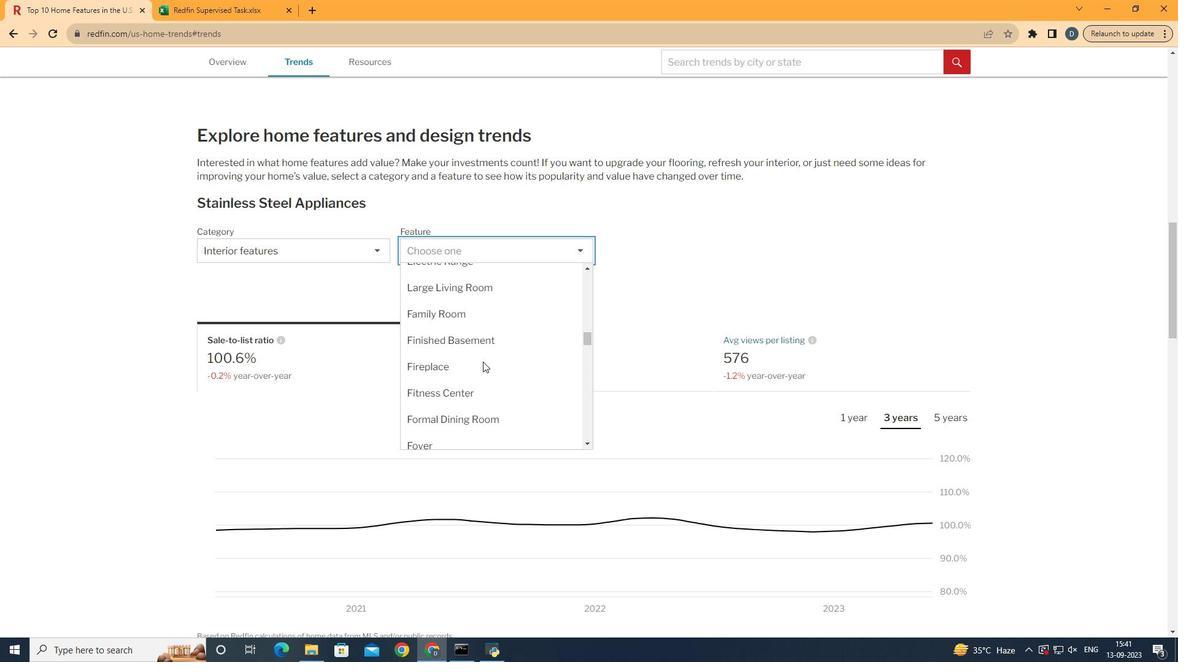 
Action: Mouse scrolled (483, 362) with delta (0, 0)
Screenshot: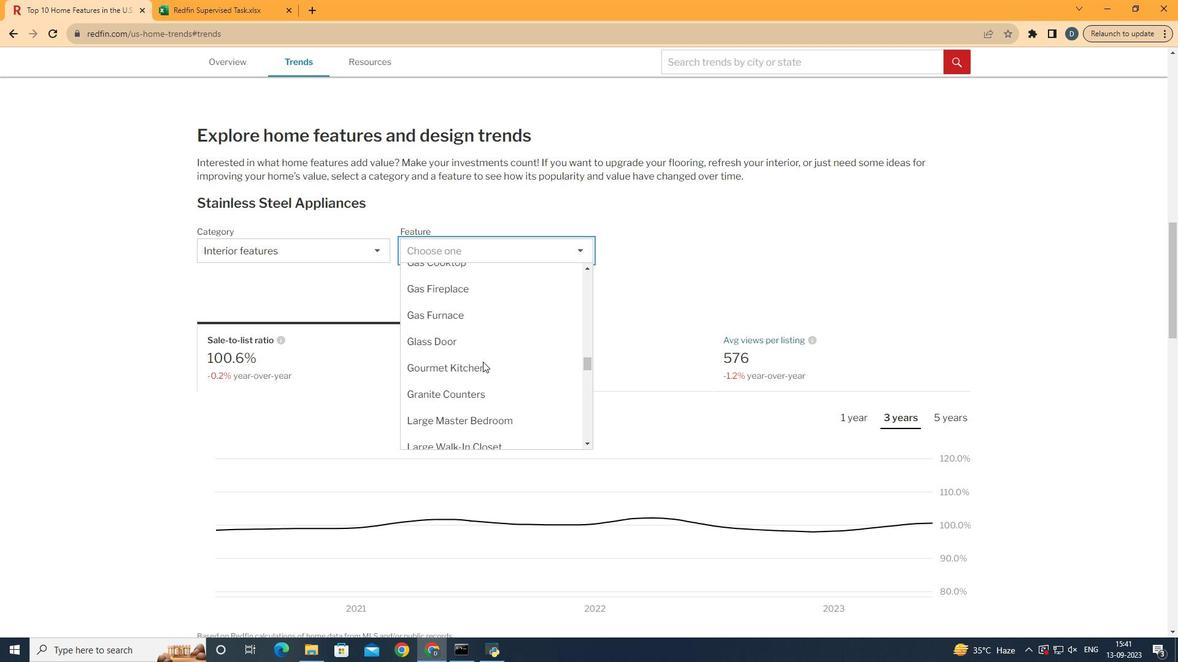 
Action: Mouse scrolled (483, 362) with delta (0, 0)
Screenshot: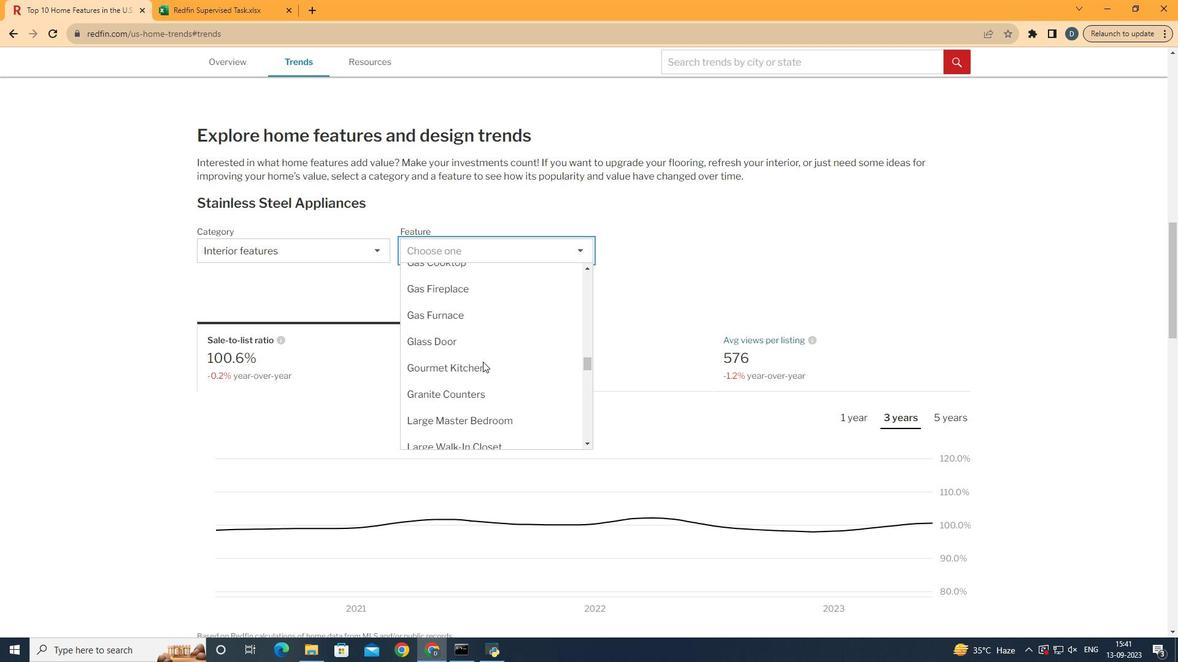 
Action: Mouse scrolled (483, 362) with delta (0, 0)
Screenshot: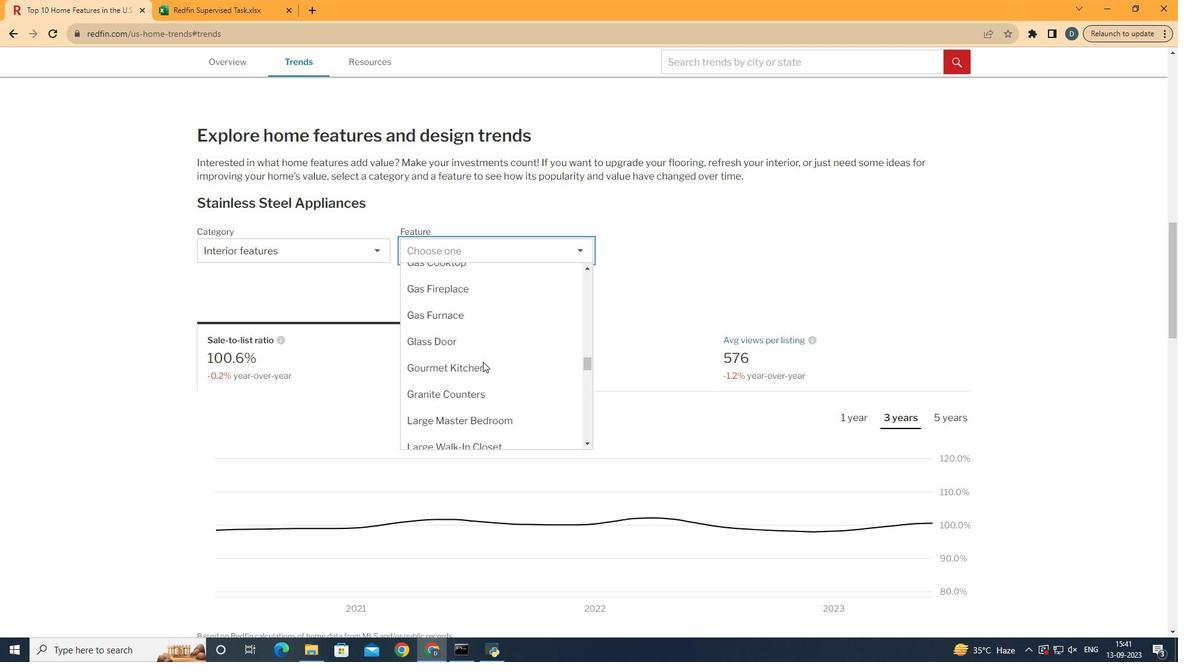 
Action: Mouse scrolled (483, 362) with delta (0, 0)
Screenshot: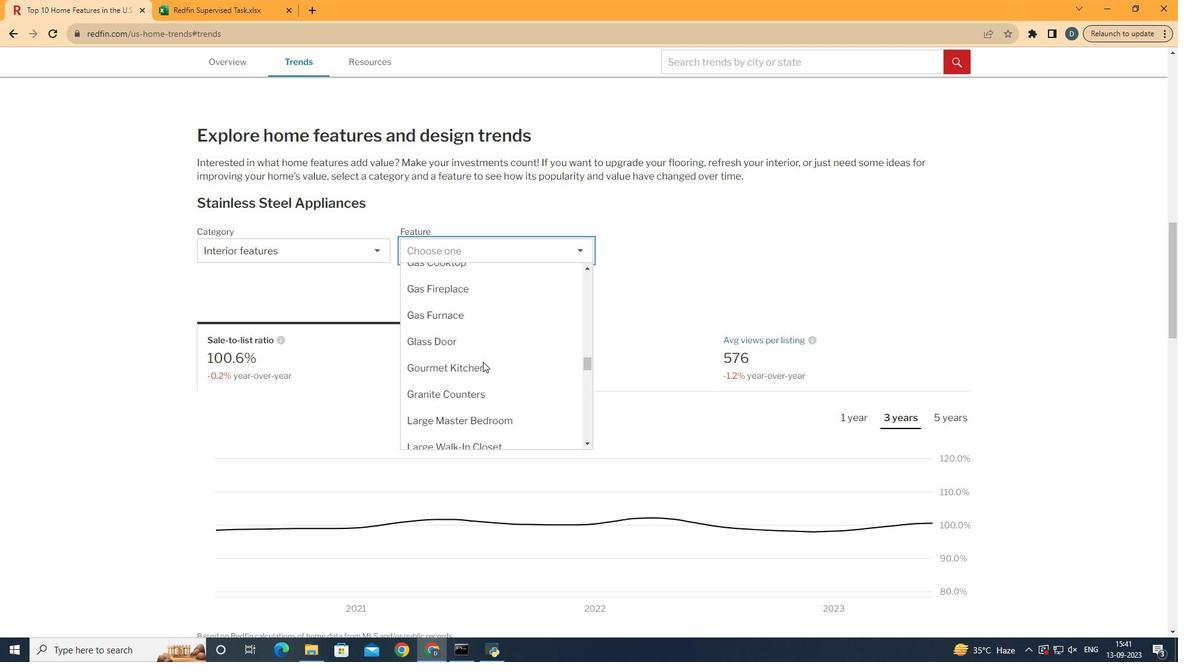 
Action: Mouse scrolled (483, 362) with delta (0, 0)
Screenshot: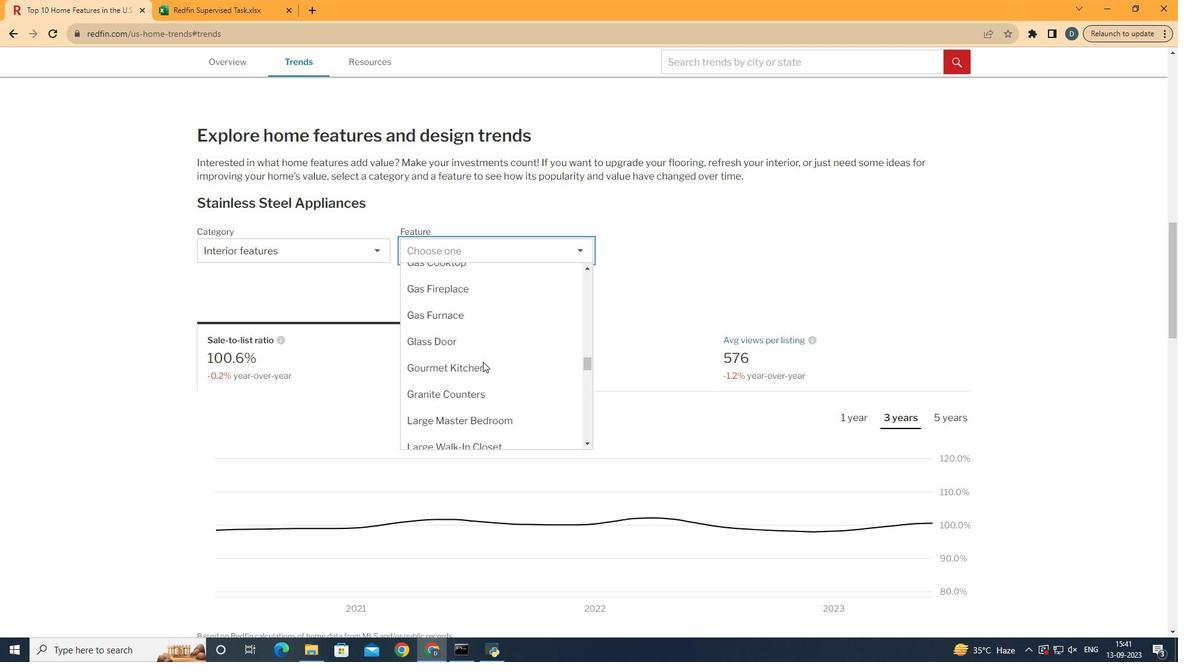 
Action: Mouse scrolled (483, 362) with delta (0, 0)
Screenshot: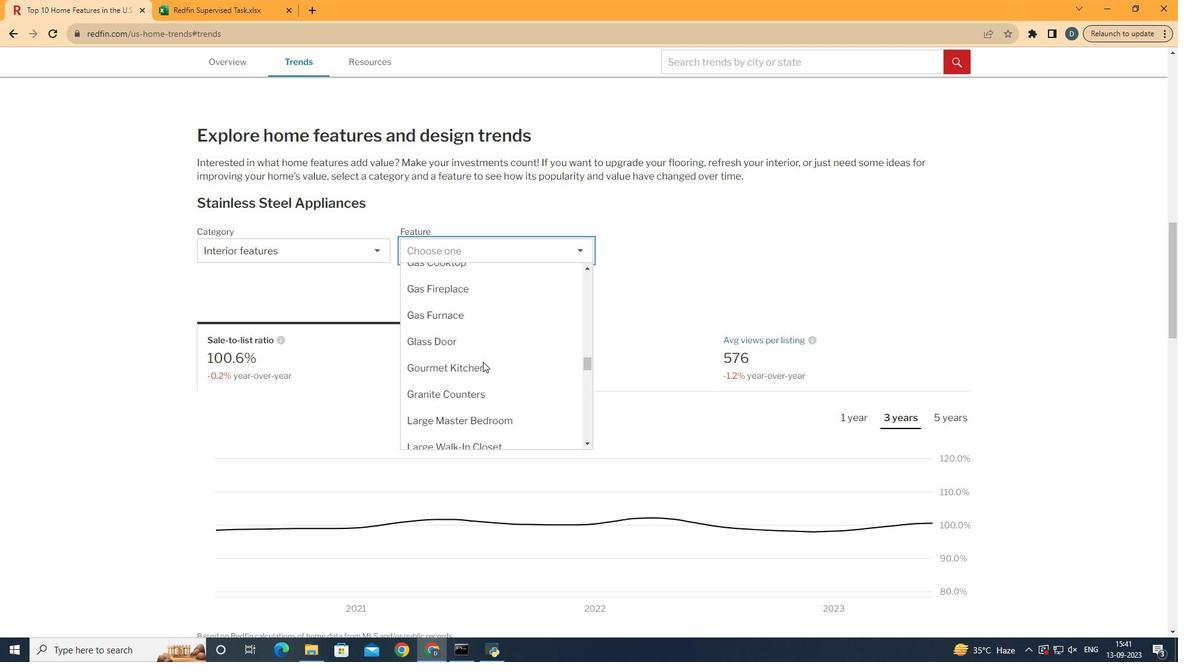 
Action: Mouse scrolled (483, 362) with delta (0, 0)
Screenshot: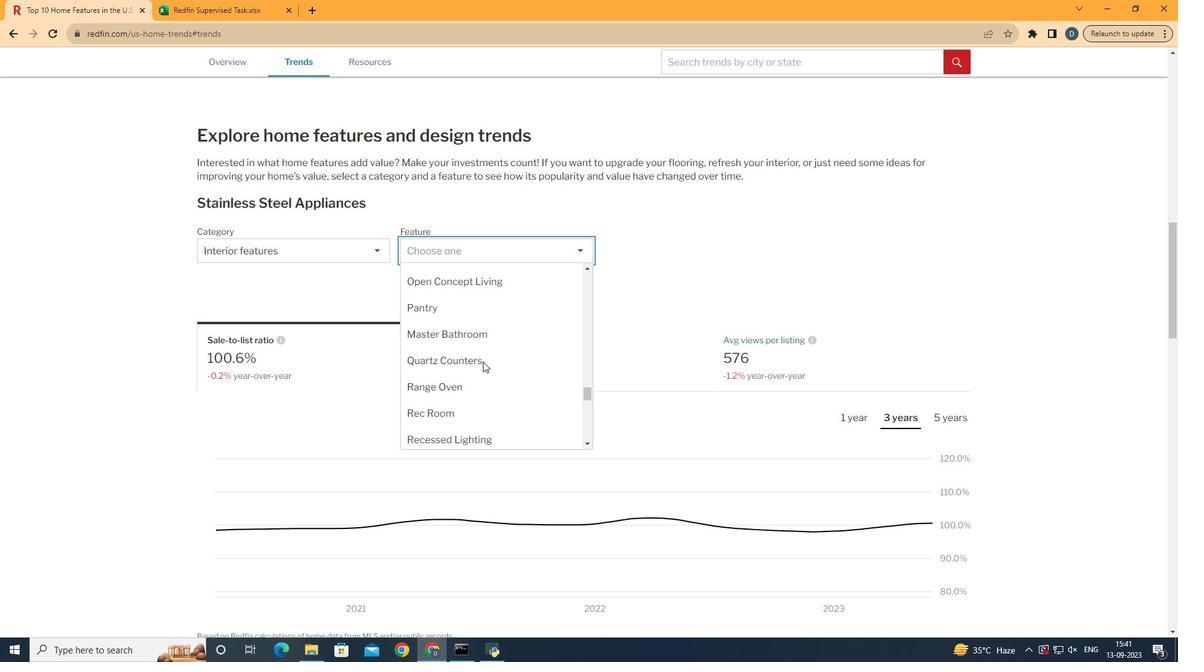 
Action: Mouse scrolled (483, 362) with delta (0, 0)
Screenshot: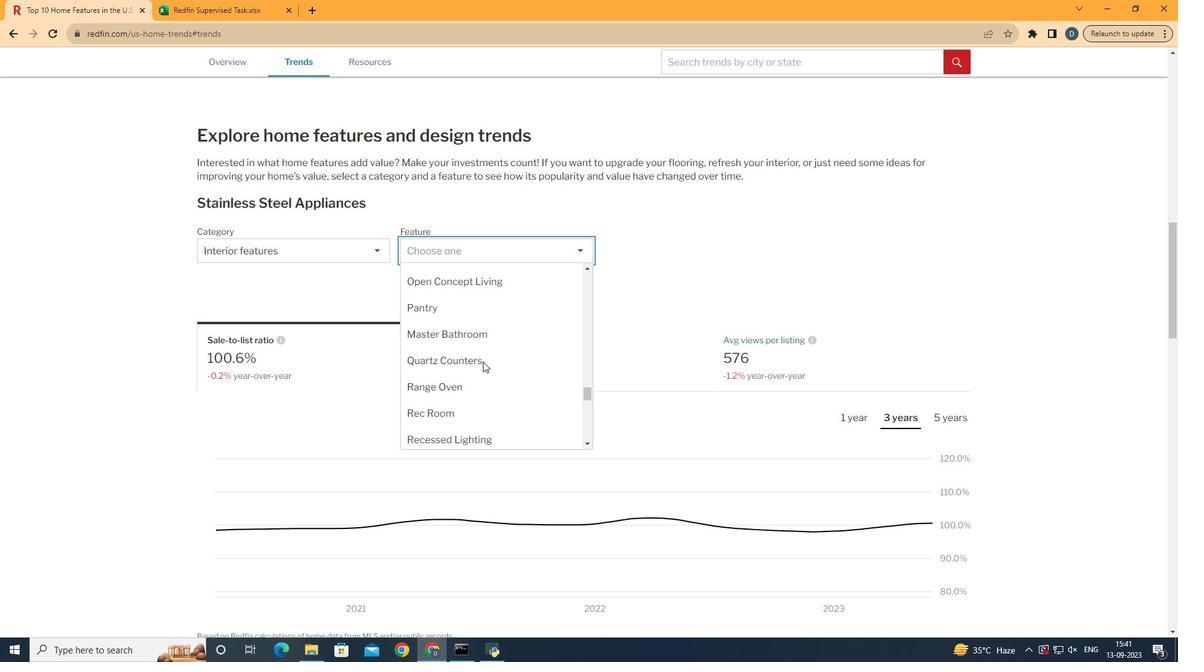 
Action: Mouse scrolled (483, 362) with delta (0, 0)
Screenshot: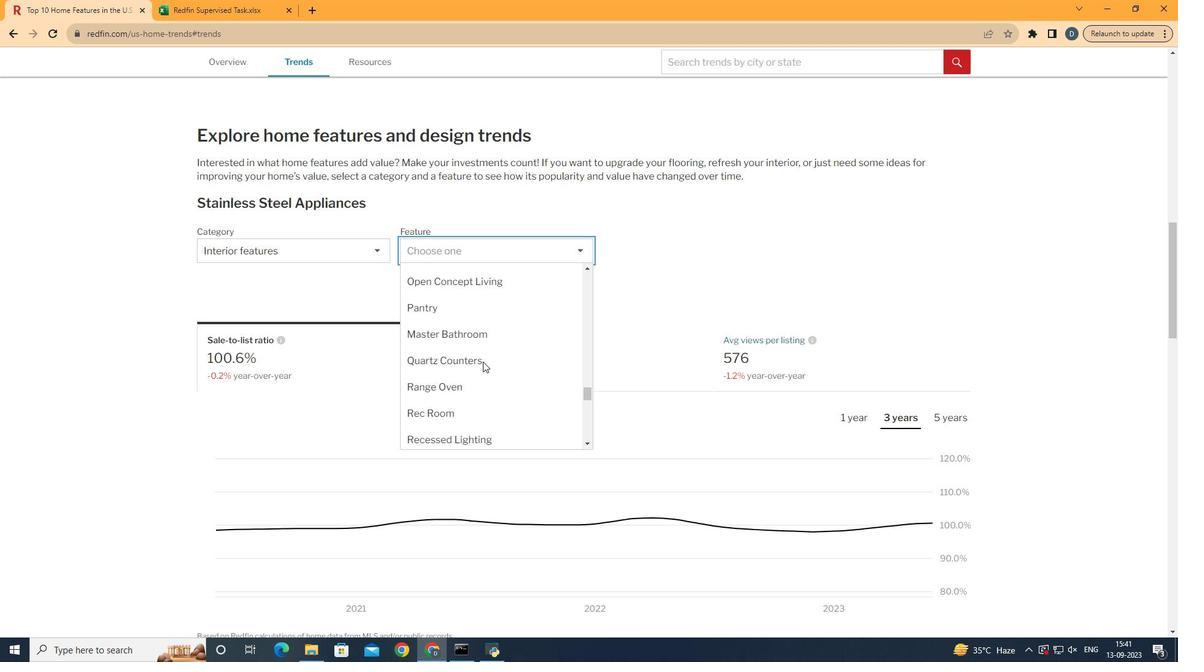 
Action: Mouse scrolled (483, 362) with delta (0, 0)
Screenshot: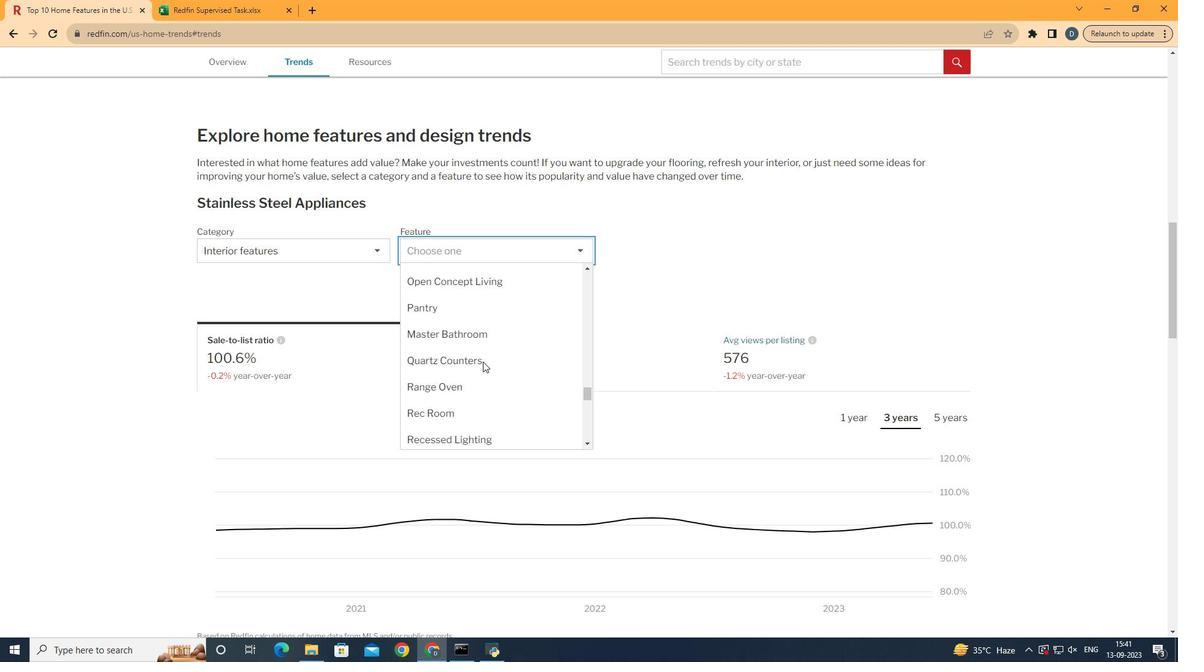 
Action: Mouse scrolled (483, 362) with delta (0, 0)
Screenshot: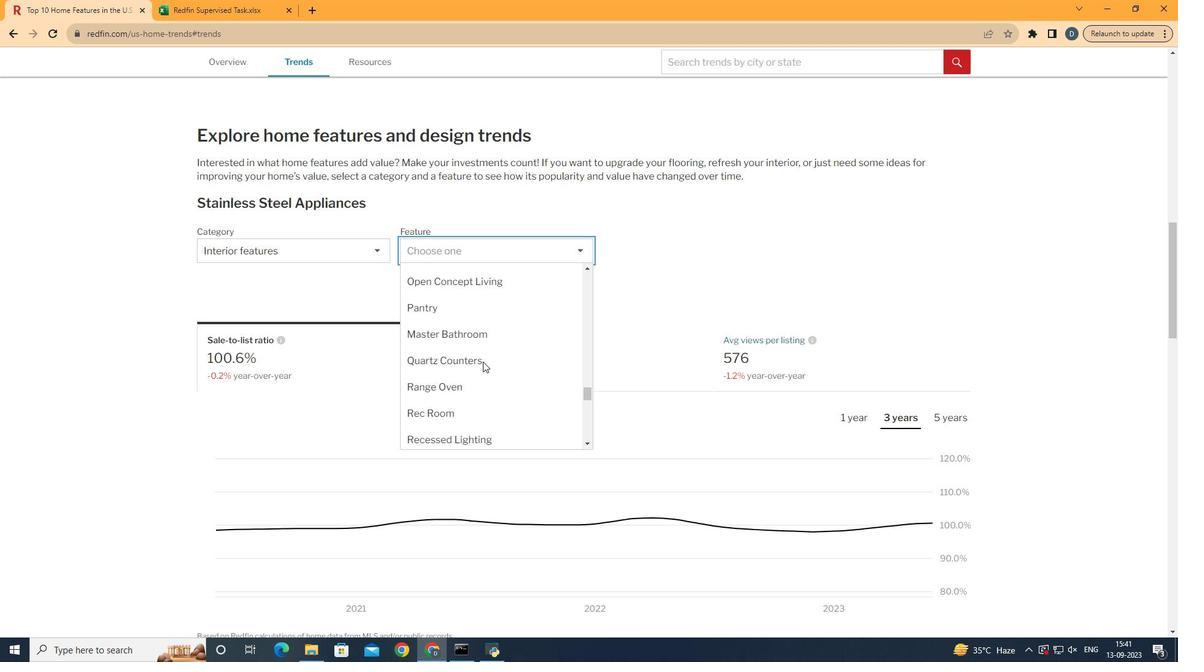 
Action: Mouse scrolled (483, 362) with delta (0, 0)
Screenshot: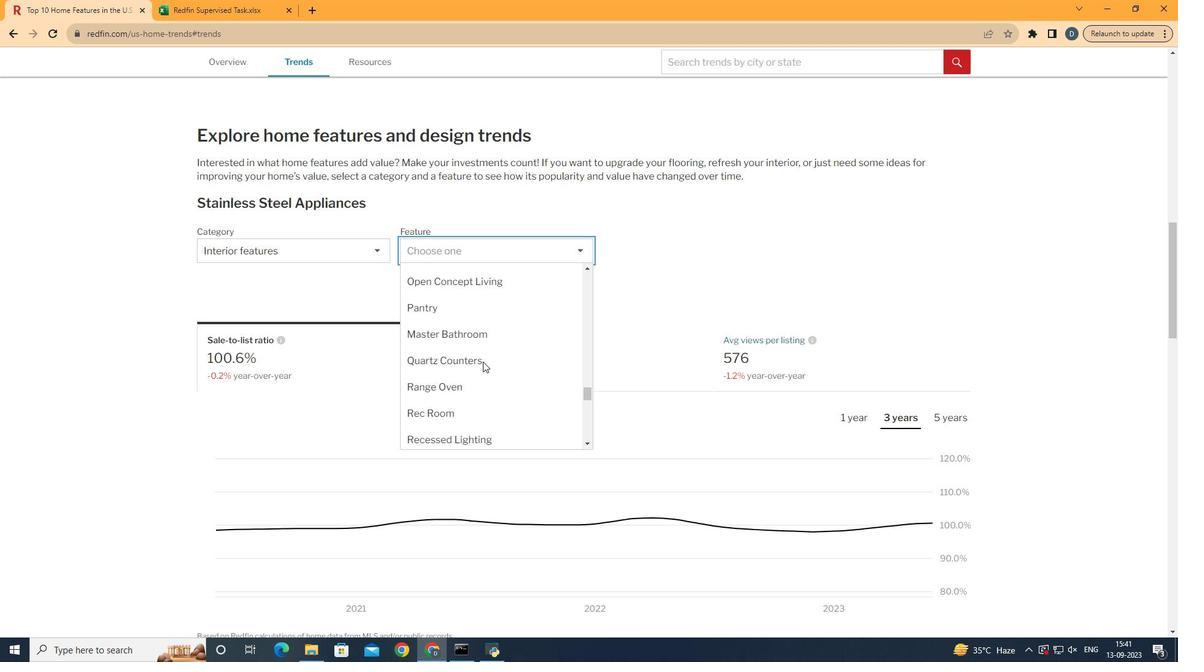 
Action: Mouse moved to (483, 362)
Screenshot: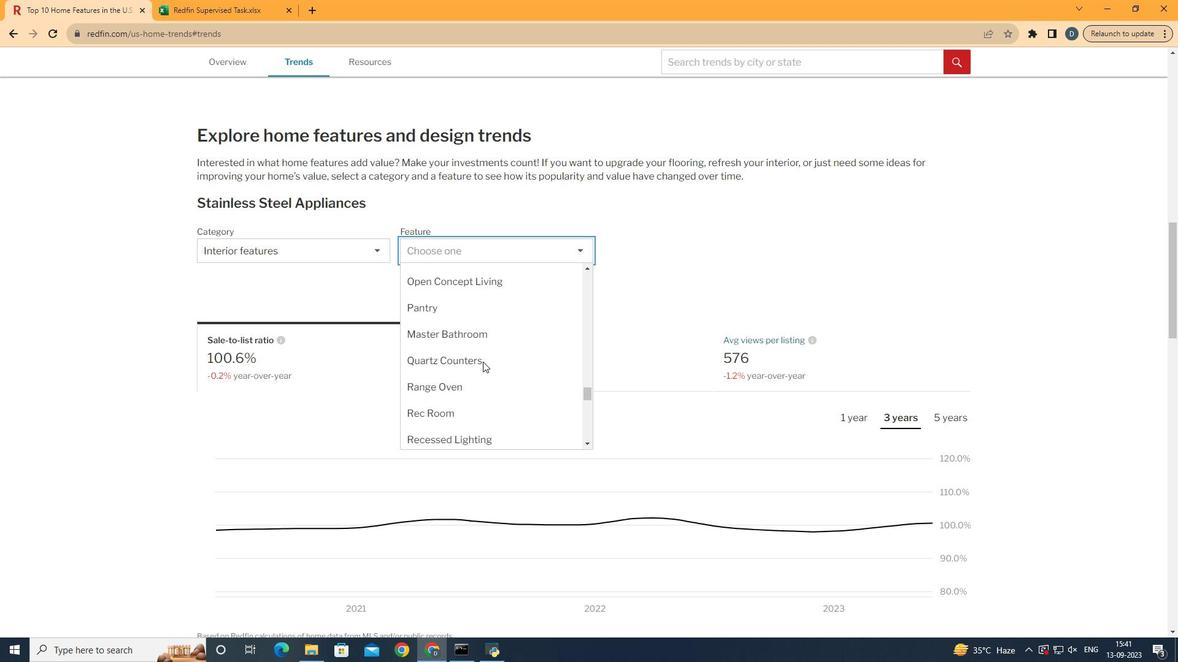
Action: Mouse scrolled (483, 362) with delta (0, 0)
Screenshot: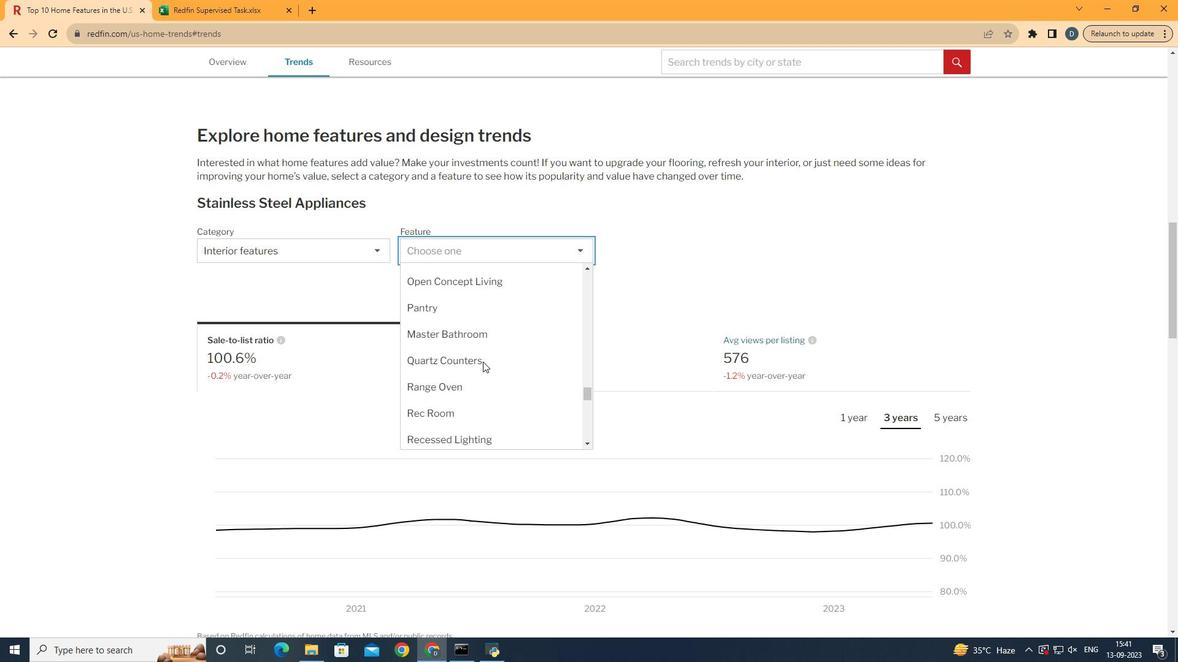 
Action: Mouse scrolled (483, 362) with delta (0, 0)
Screenshot: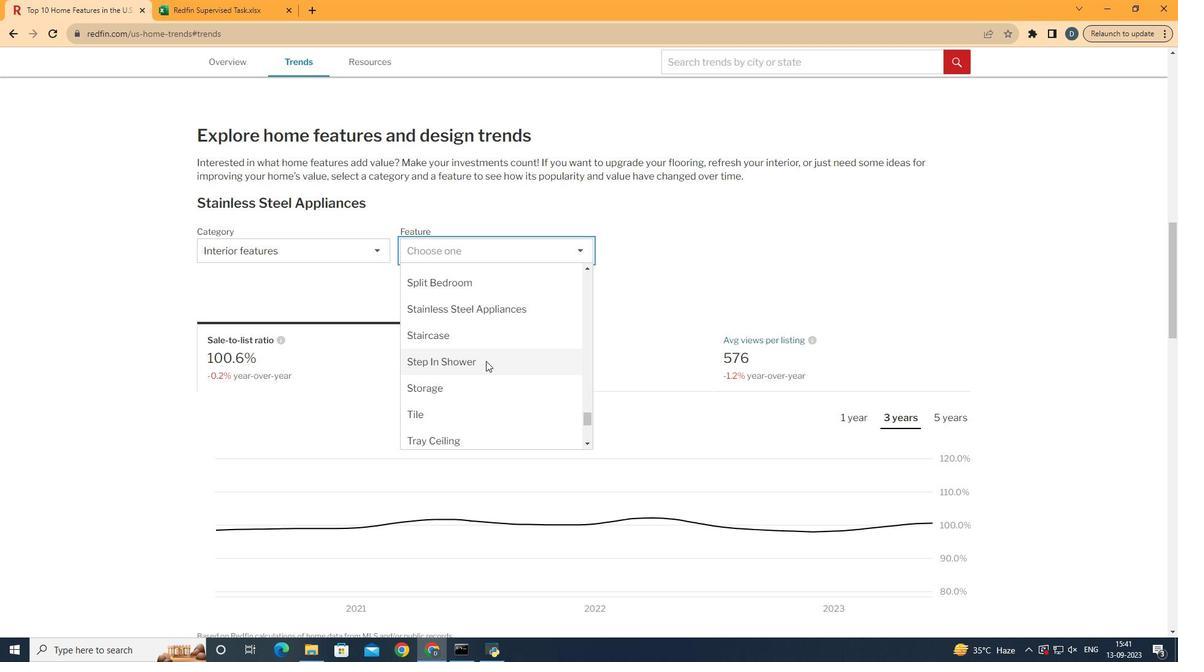 
Action: Mouse scrolled (483, 362) with delta (0, 0)
Screenshot: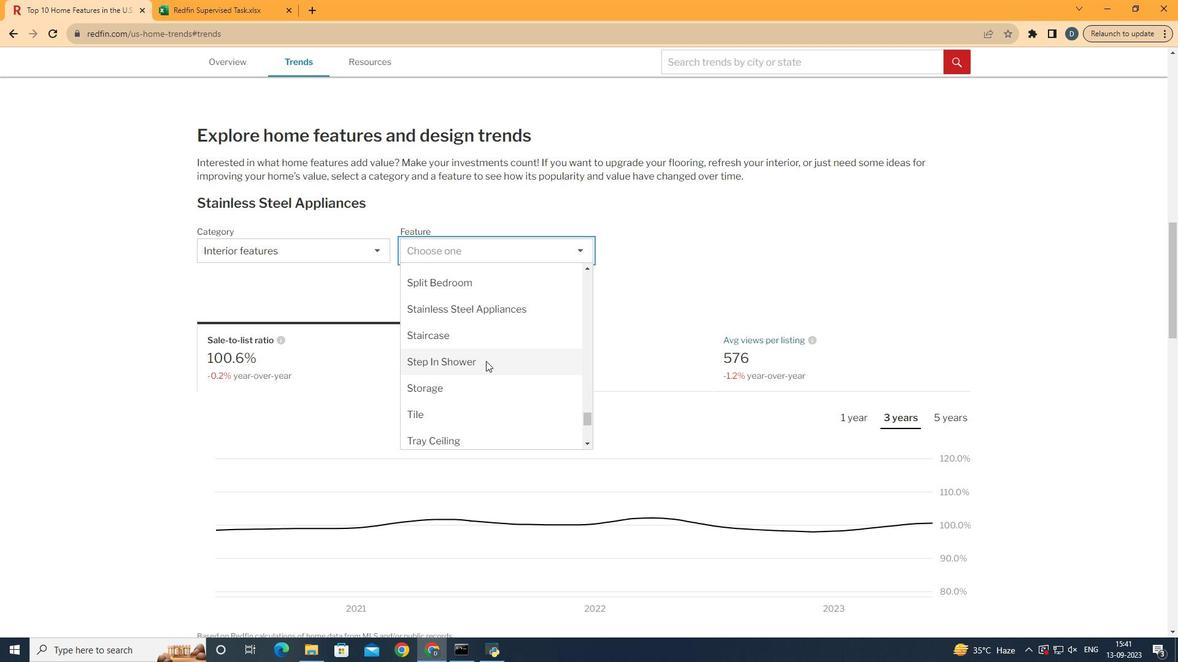 
Action: Mouse scrolled (483, 362) with delta (0, 0)
Screenshot: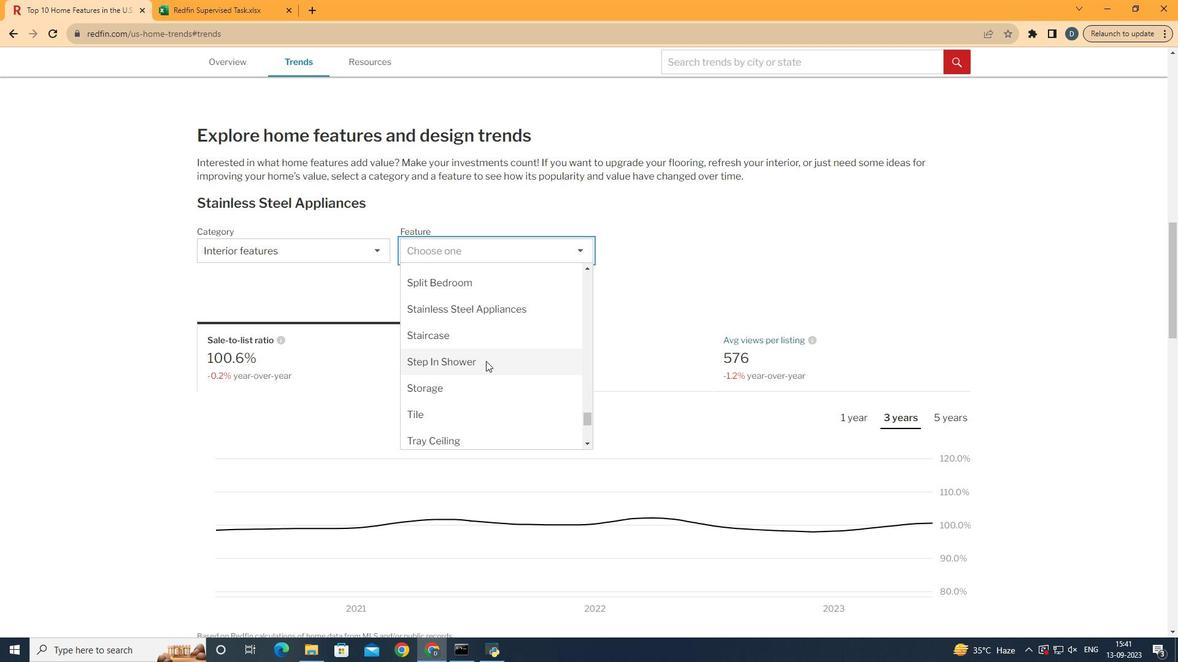 
Action: Mouse scrolled (483, 362) with delta (0, 0)
Screenshot: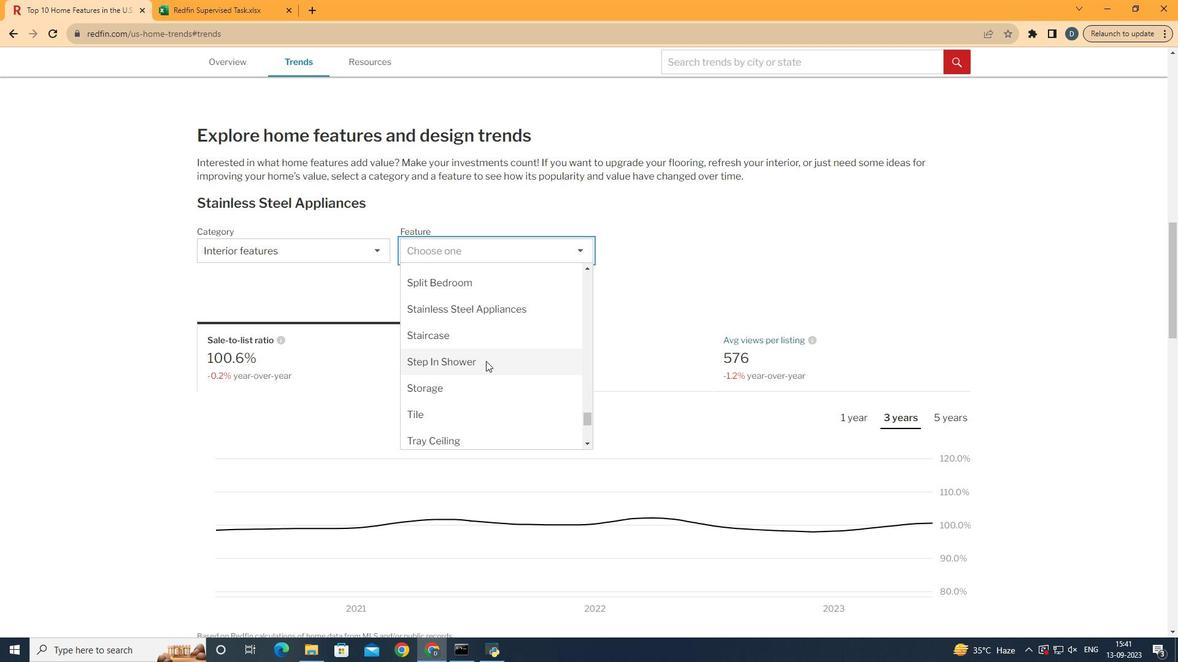 
Action: Mouse scrolled (483, 362) with delta (0, 0)
Screenshot: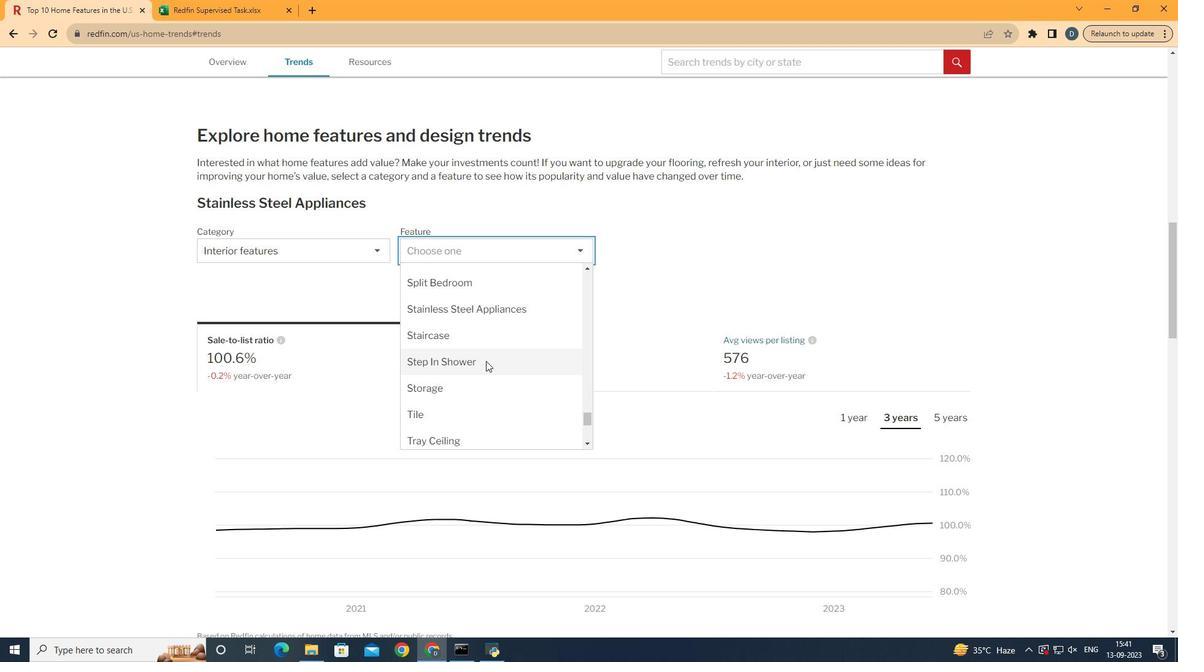
Action: Mouse scrolled (483, 362) with delta (0, 0)
Screenshot: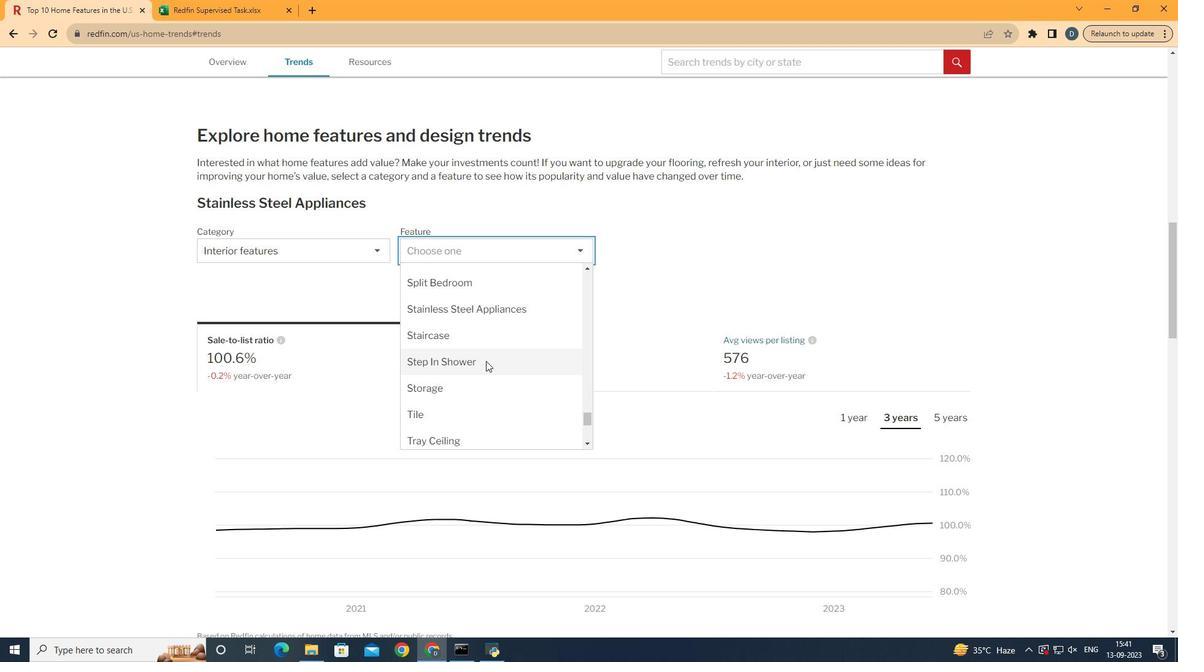 
Action: Mouse moved to (492, 388)
Screenshot: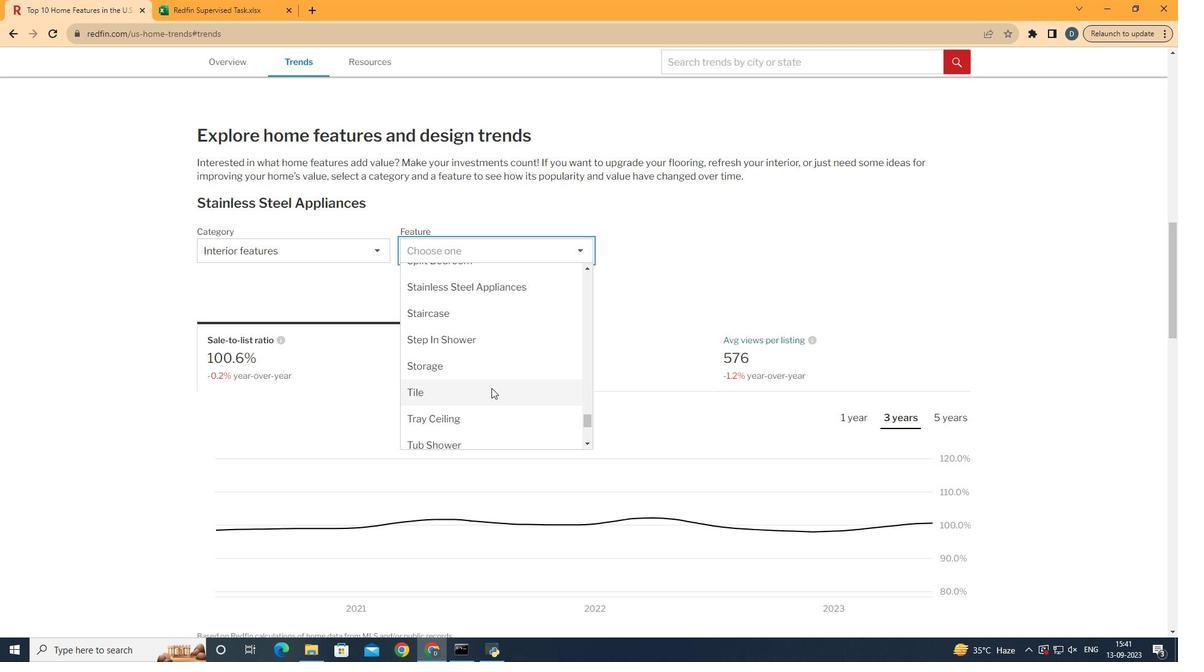 
Action: Mouse scrolled (492, 387) with delta (0, 0)
Screenshot: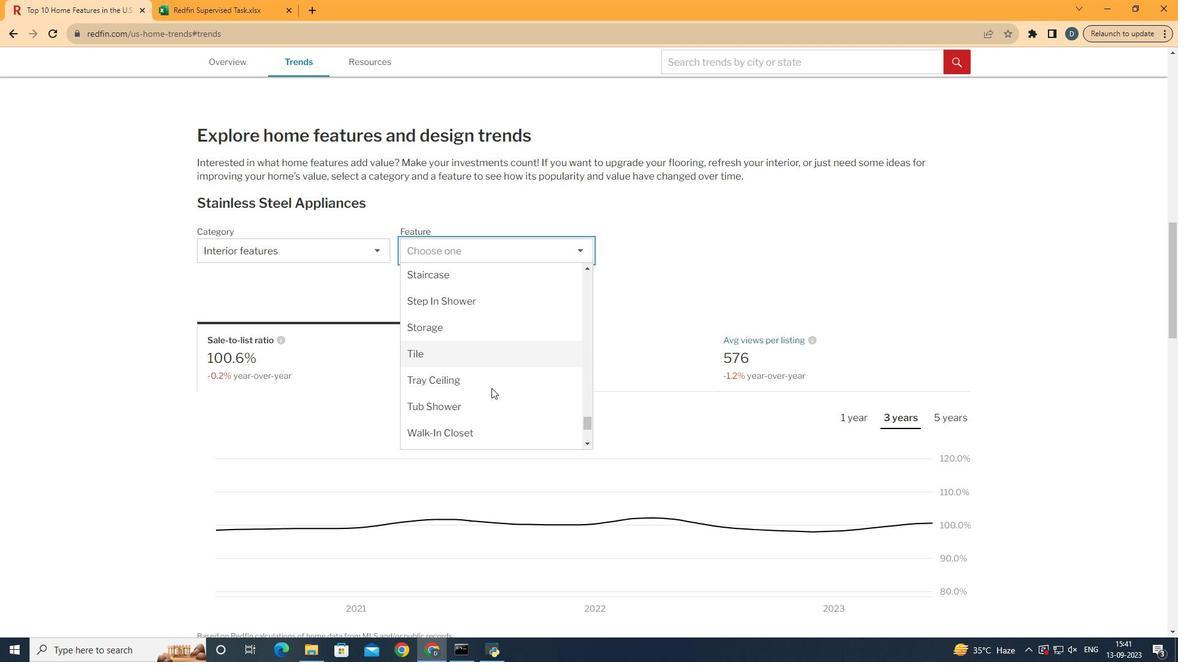 
Action: Mouse moved to (485, 404)
Screenshot: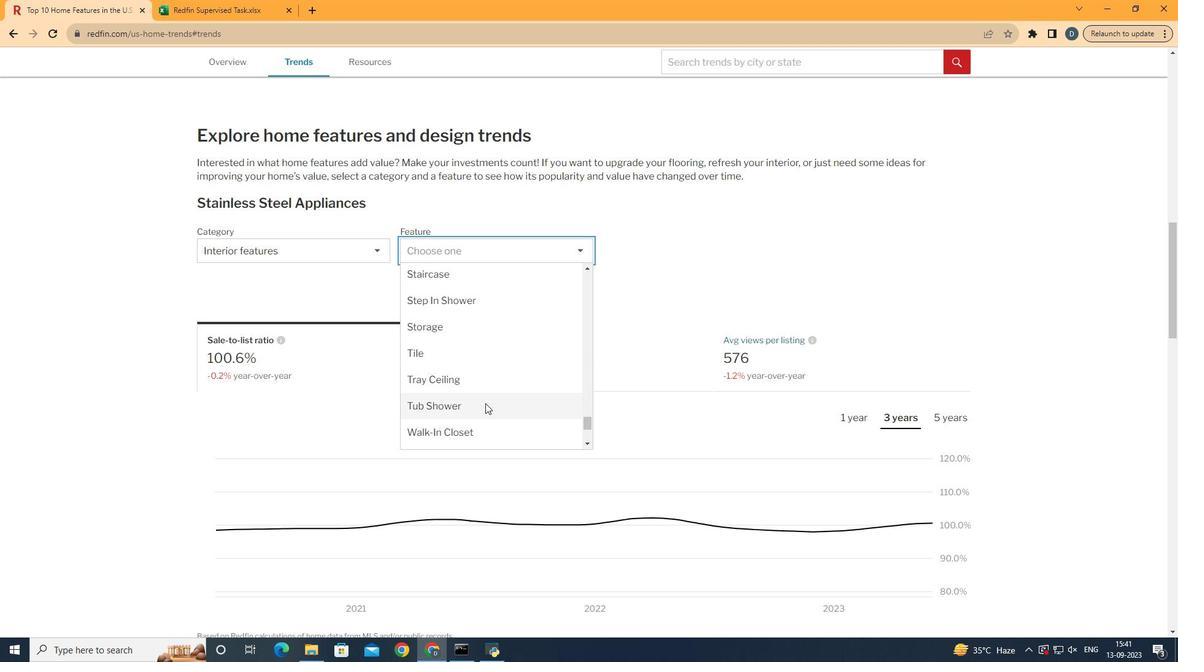 
Action: Mouse pressed left at (485, 404)
Screenshot: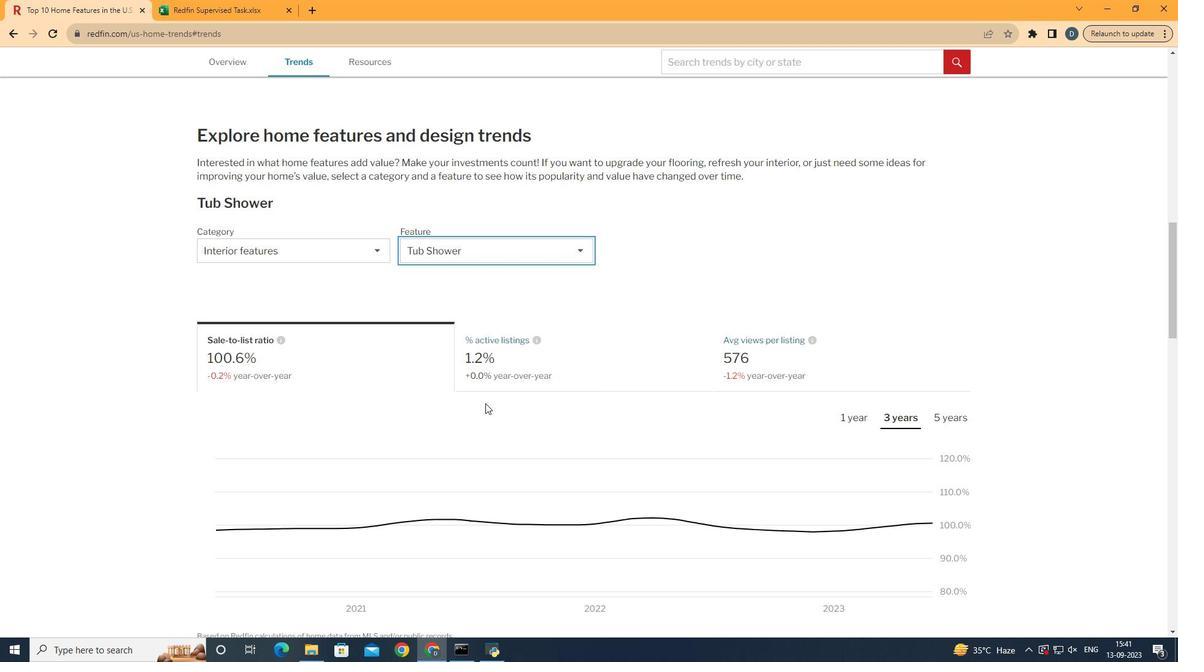 
Action: Mouse moved to (644, 357)
Screenshot: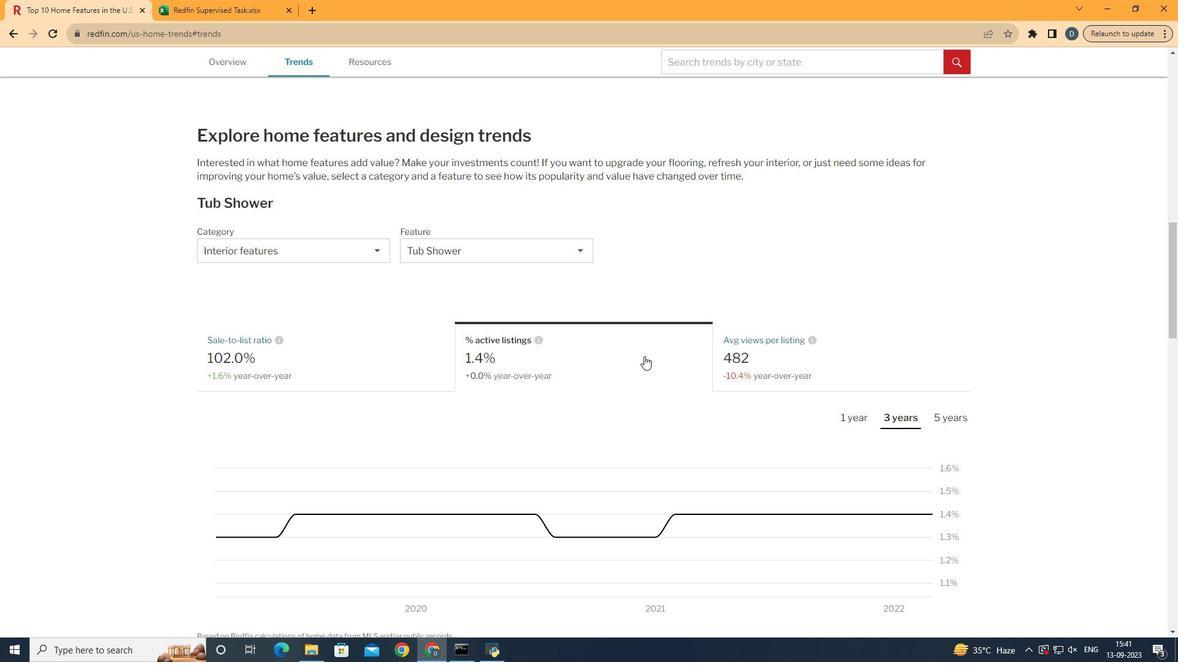 
Action: Mouse pressed left at (644, 357)
Screenshot: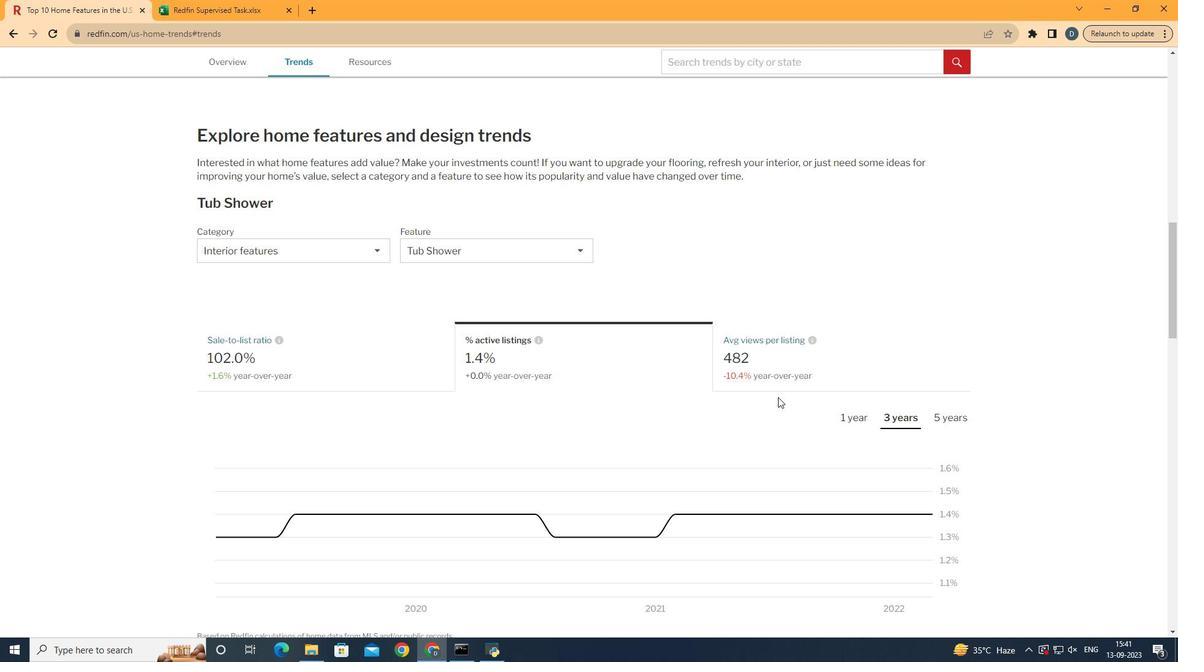 
Action: Mouse moved to (970, 343)
Screenshot: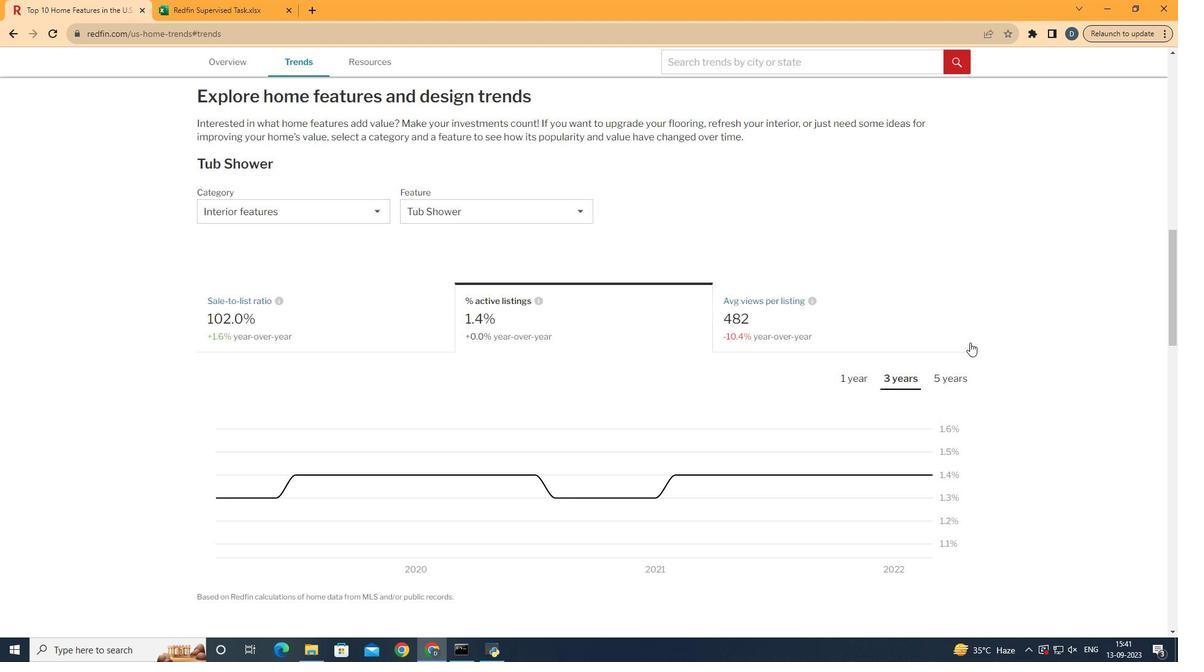 
Action: Mouse scrolled (970, 342) with delta (0, 0)
Screenshot: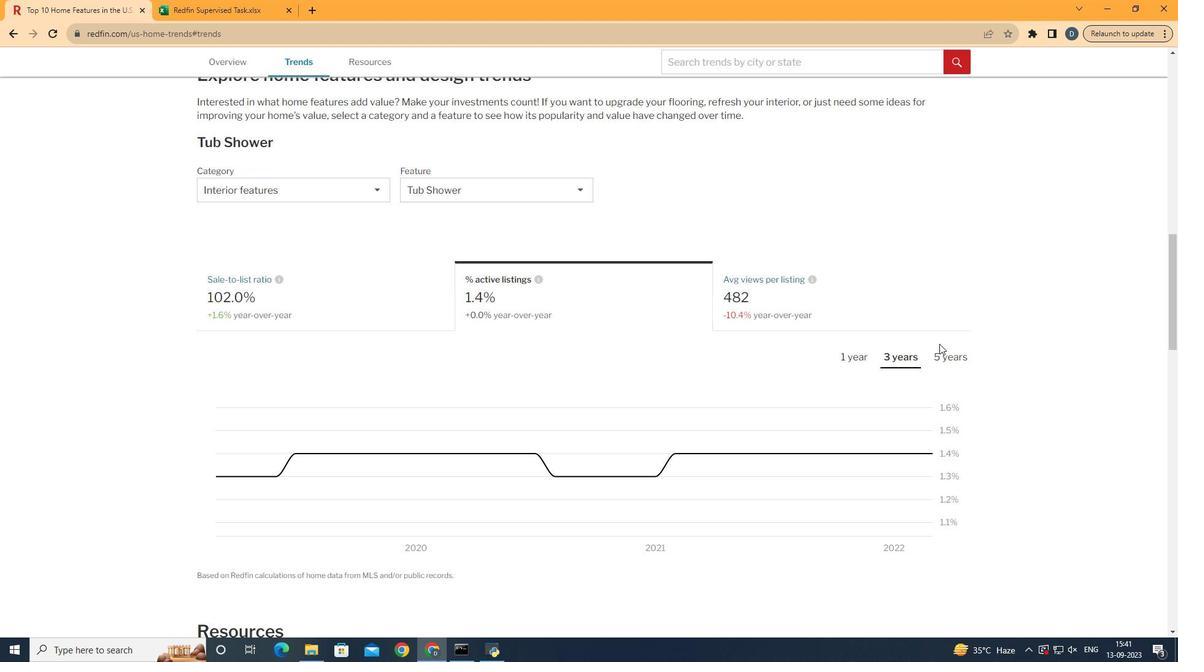 
Action: Mouse moved to (914, 363)
Screenshot: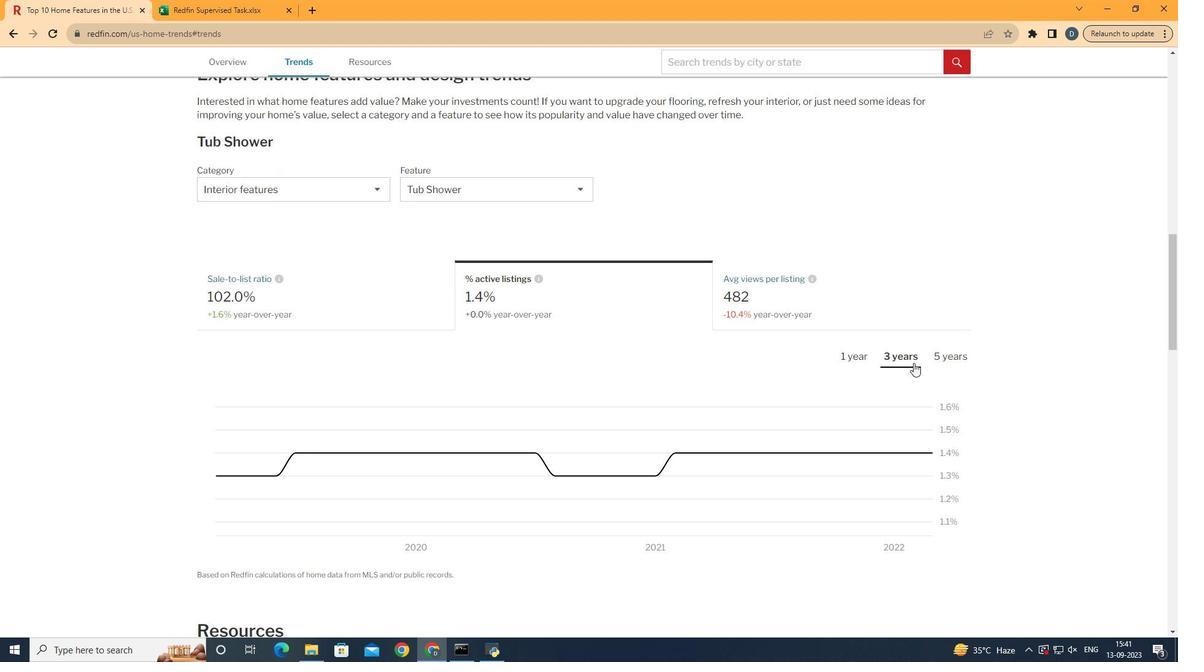 
Action: Mouse pressed left at (914, 363)
Screenshot: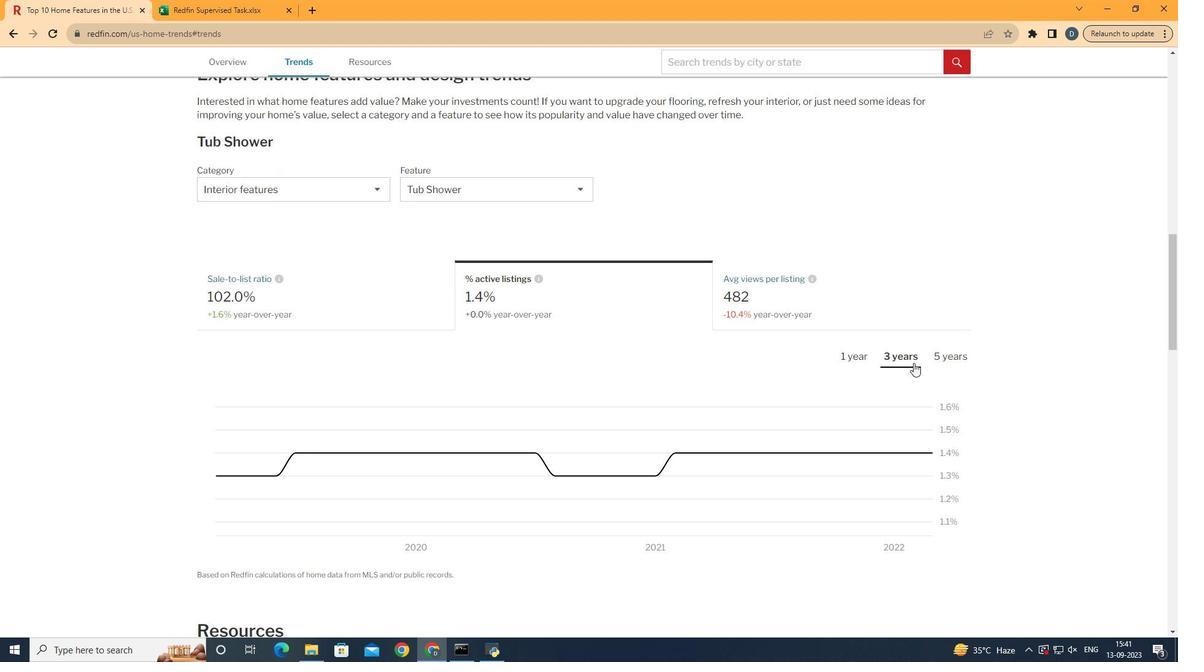 
Action: Mouse moved to (912, 363)
Screenshot: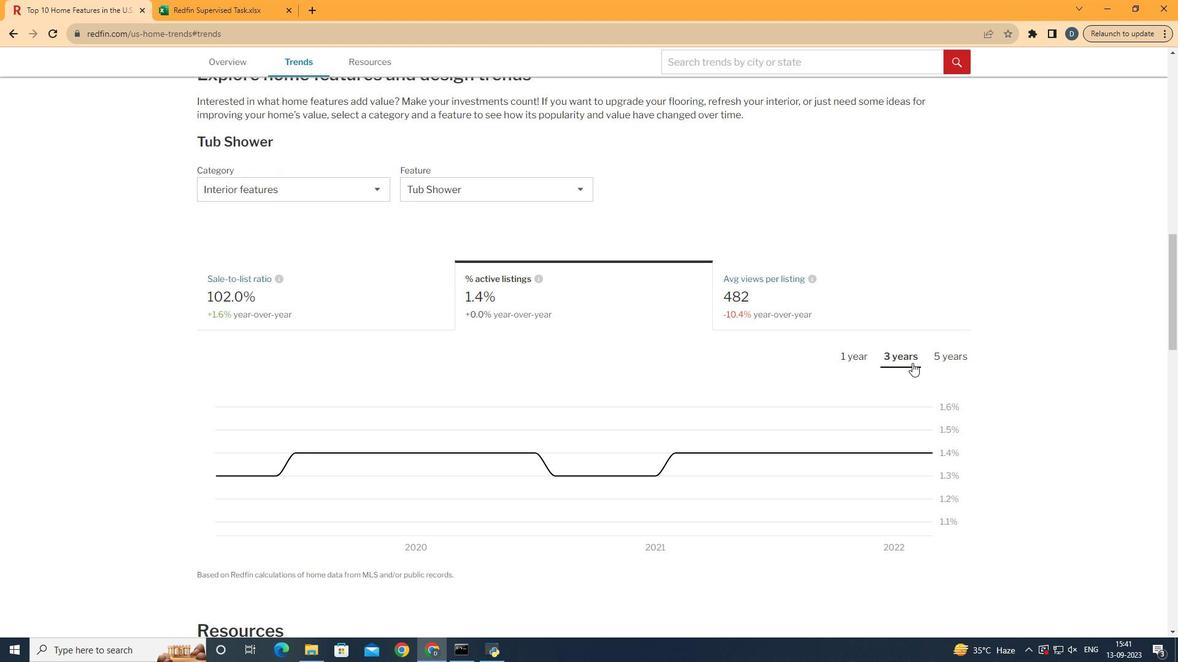 
